Task: Open Card Video Processing Review in Board Product Market Fit Analysis to Workspace Financial Modelling and add a team member Softage.4@softage.net, a label Blue, a checklist Medical Malpractice Law, an attachment from Trello, a color Blue and finally, add a card description 'Conduct team training session on effective conflict resolution' and a comment 'This task presents an opportunity to demonstrate our leadership and decision-making skills, making informed choices and taking action.'. Add a start date 'Jan 08, 1900' with a due date 'Jan 15, 1900'
Action: Mouse moved to (569, 153)
Screenshot: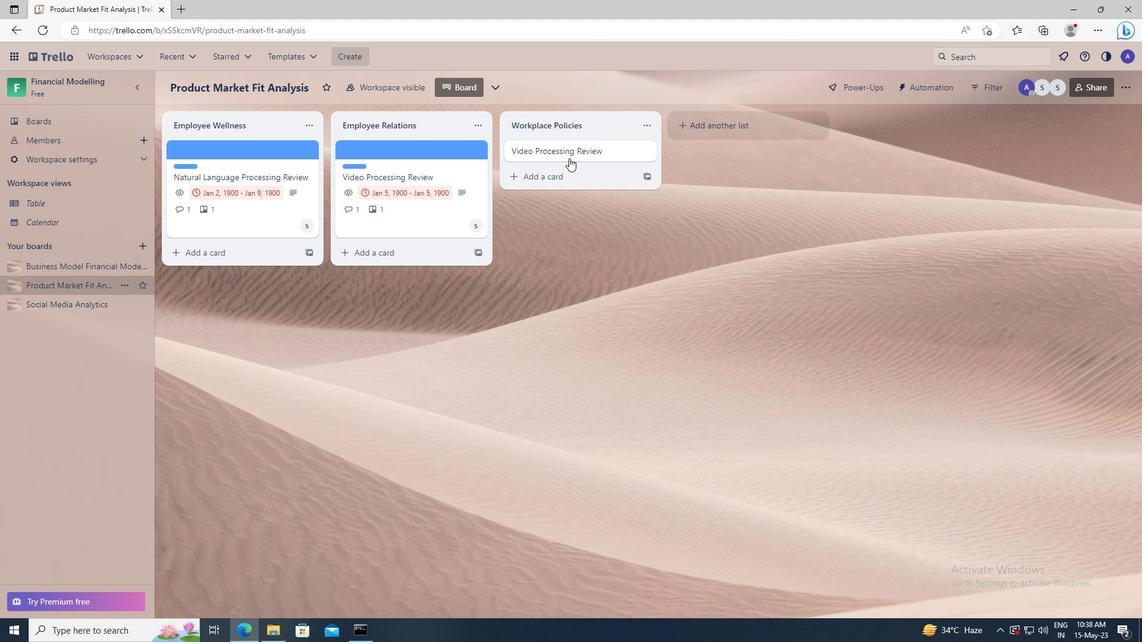 
Action: Mouse pressed left at (569, 153)
Screenshot: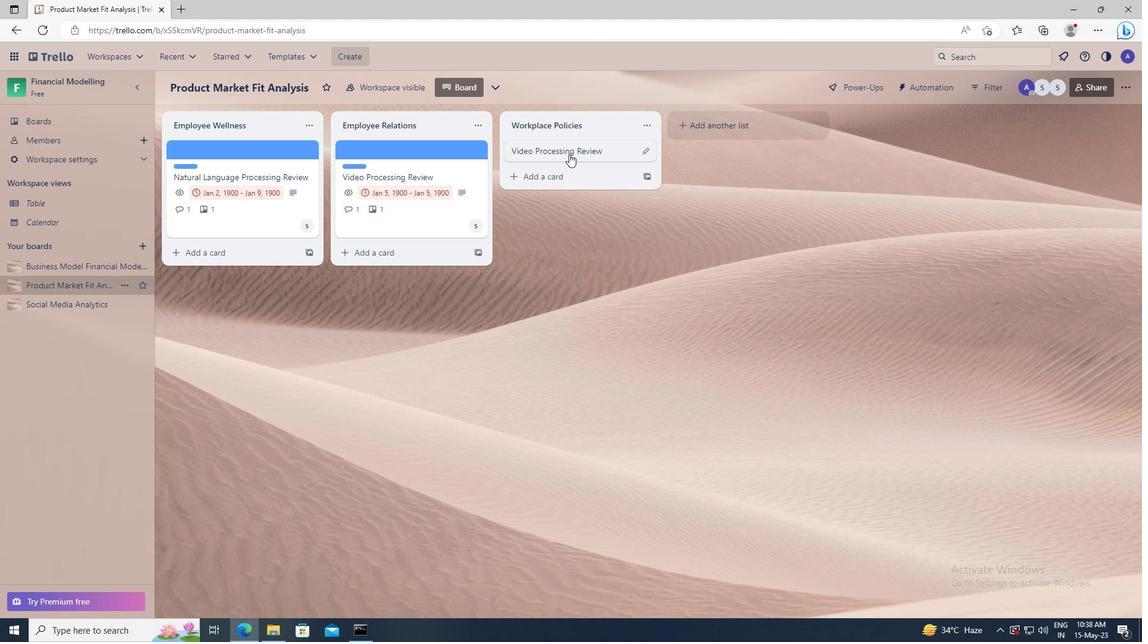 
Action: Mouse moved to (708, 193)
Screenshot: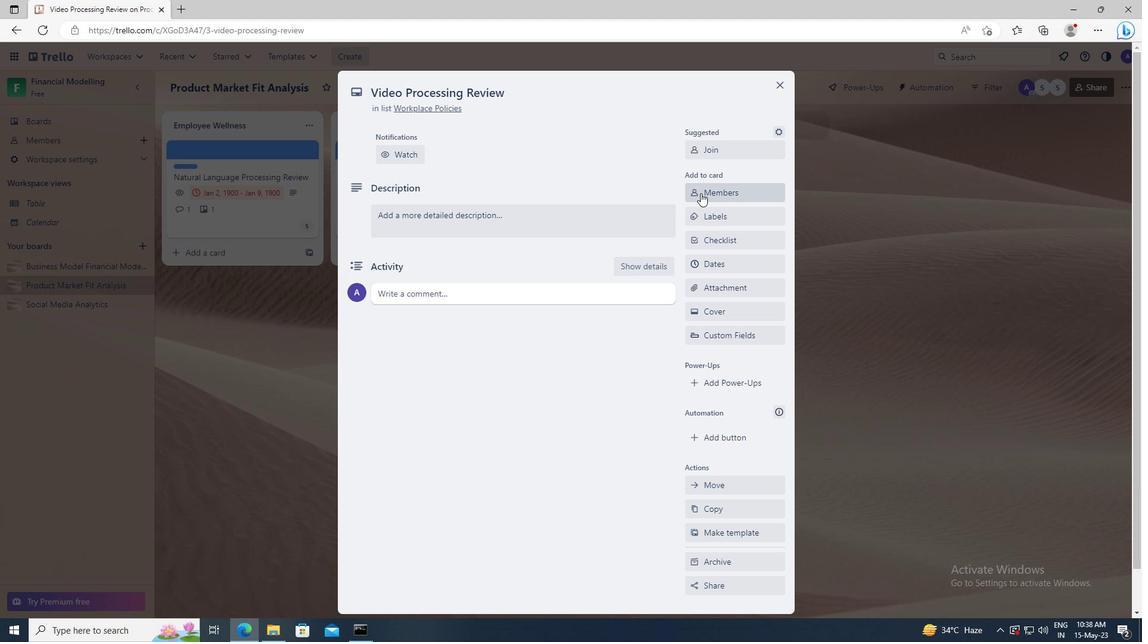 
Action: Mouse pressed left at (708, 193)
Screenshot: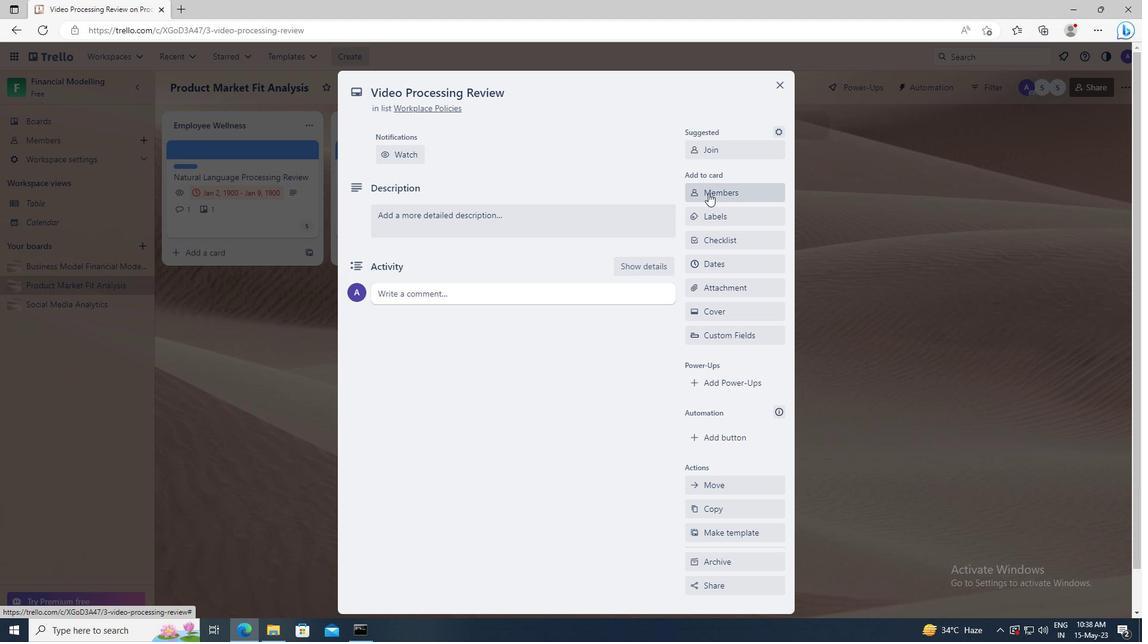 
Action: Mouse moved to (716, 247)
Screenshot: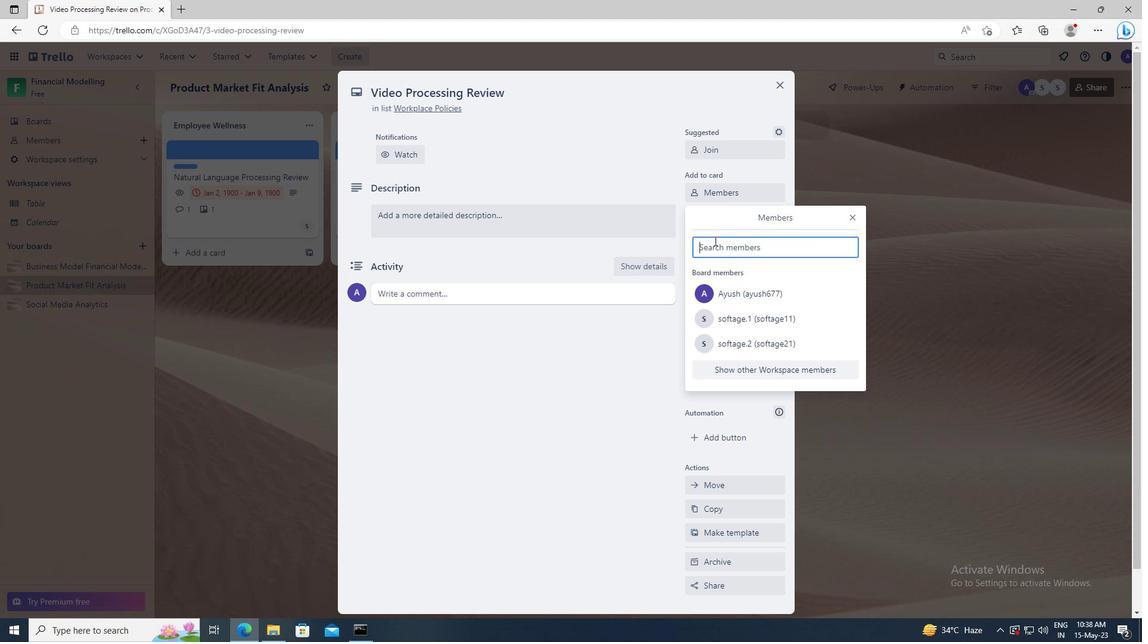 
Action: Mouse pressed left at (716, 247)
Screenshot: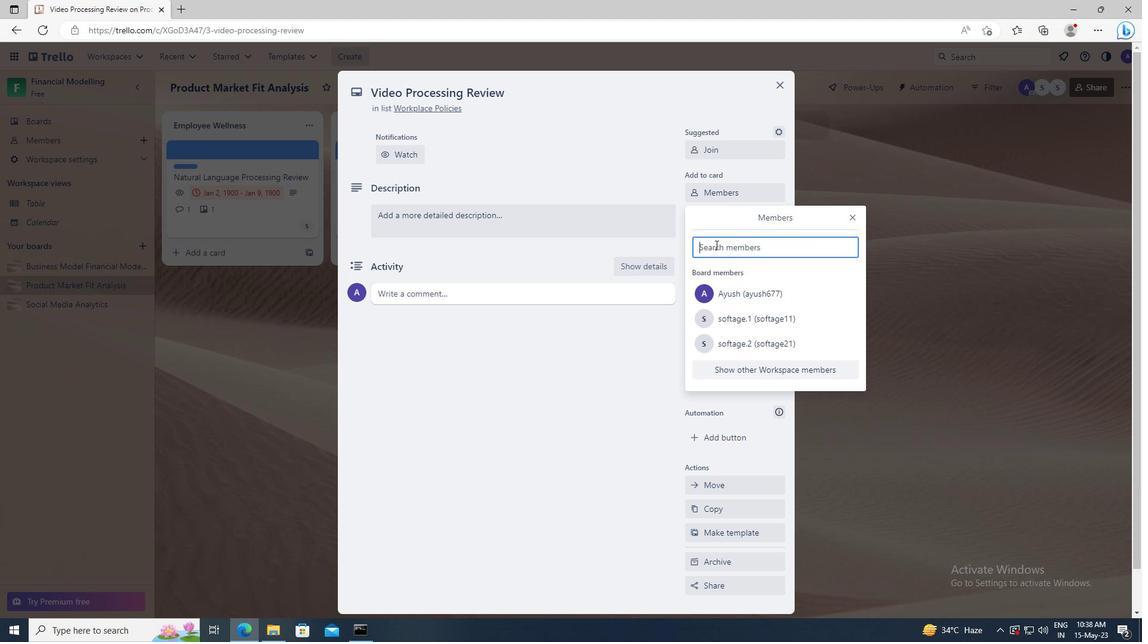 
Action: Key pressed <Key.shift>SOFTAGE.4
Screenshot: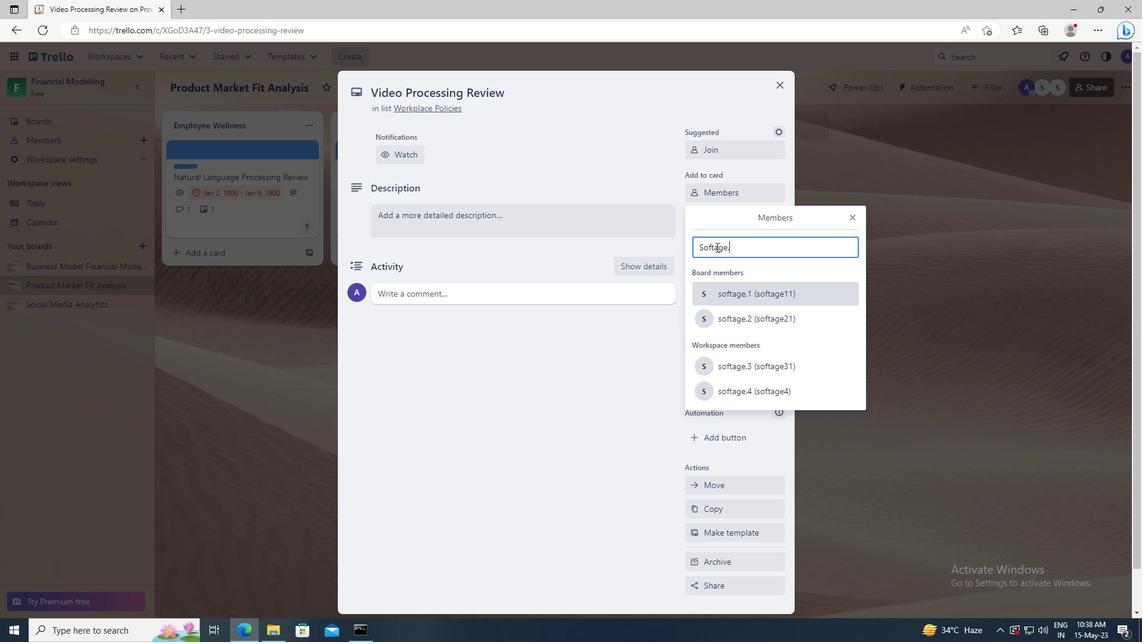 
Action: Mouse moved to (727, 354)
Screenshot: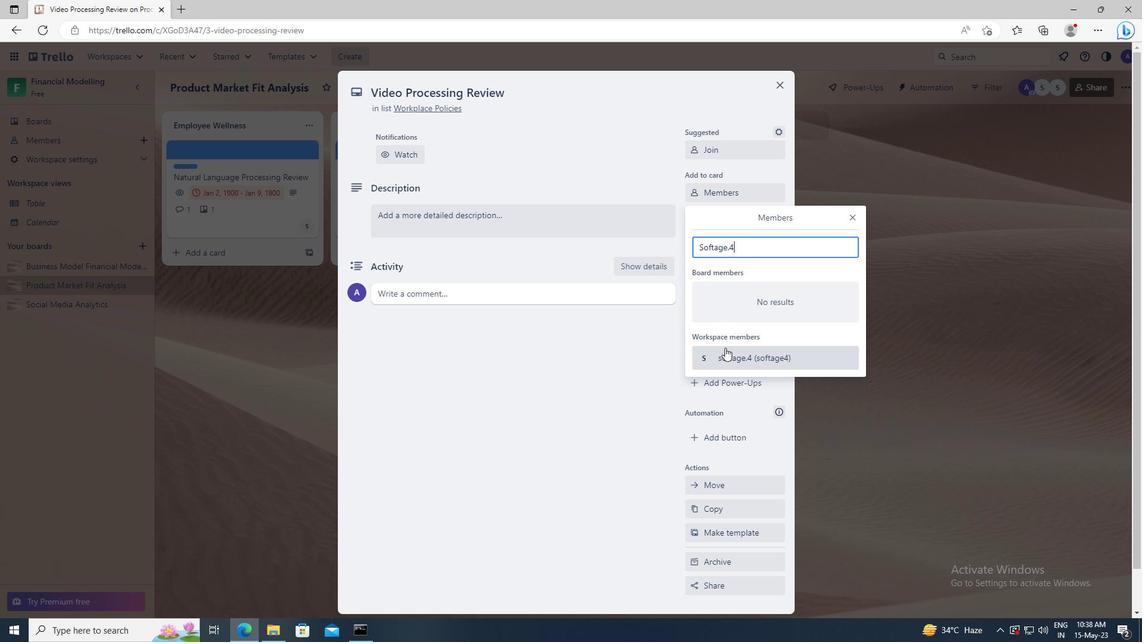 
Action: Mouse pressed left at (727, 354)
Screenshot: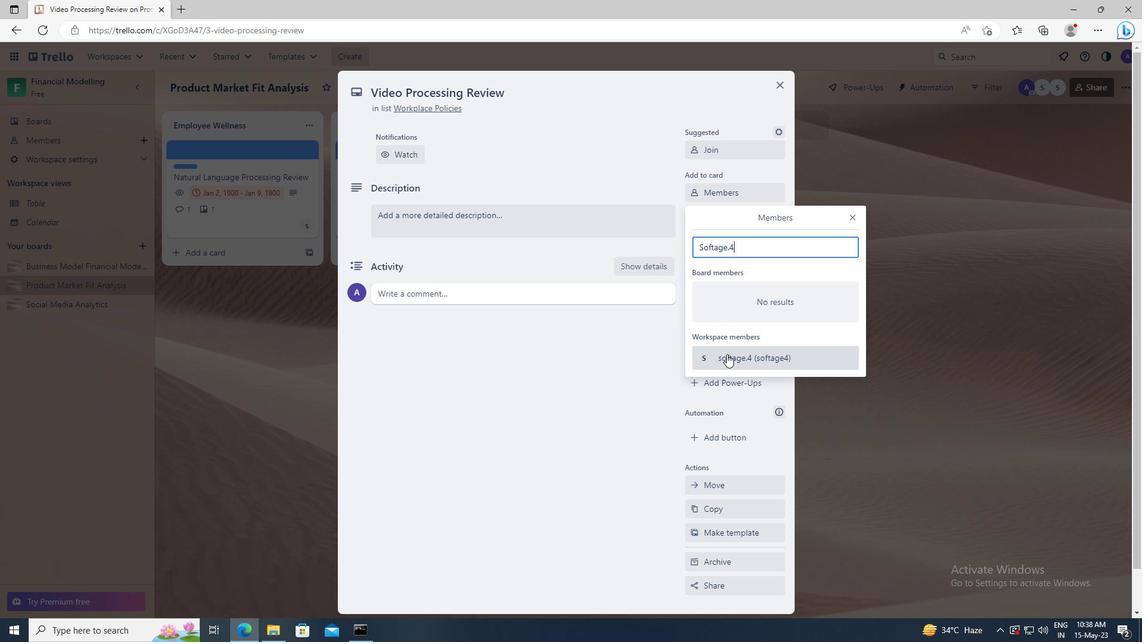 
Action: Mouse moved to (852, 219)
Screenshot: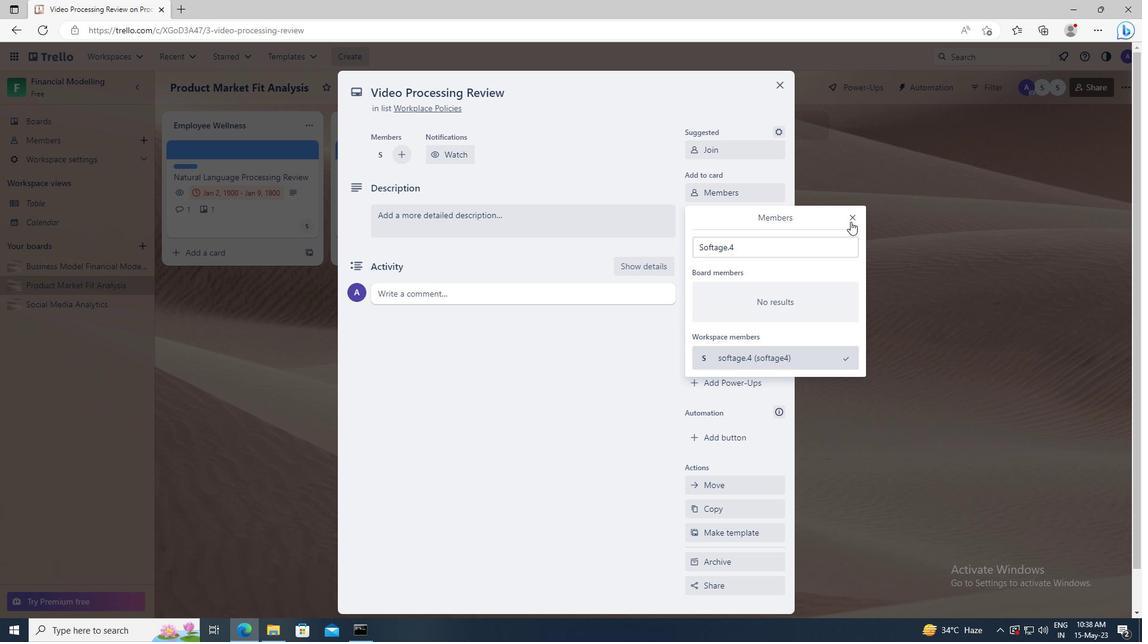 
Action: Mouse pressed left at (852, 219)
Screenshot: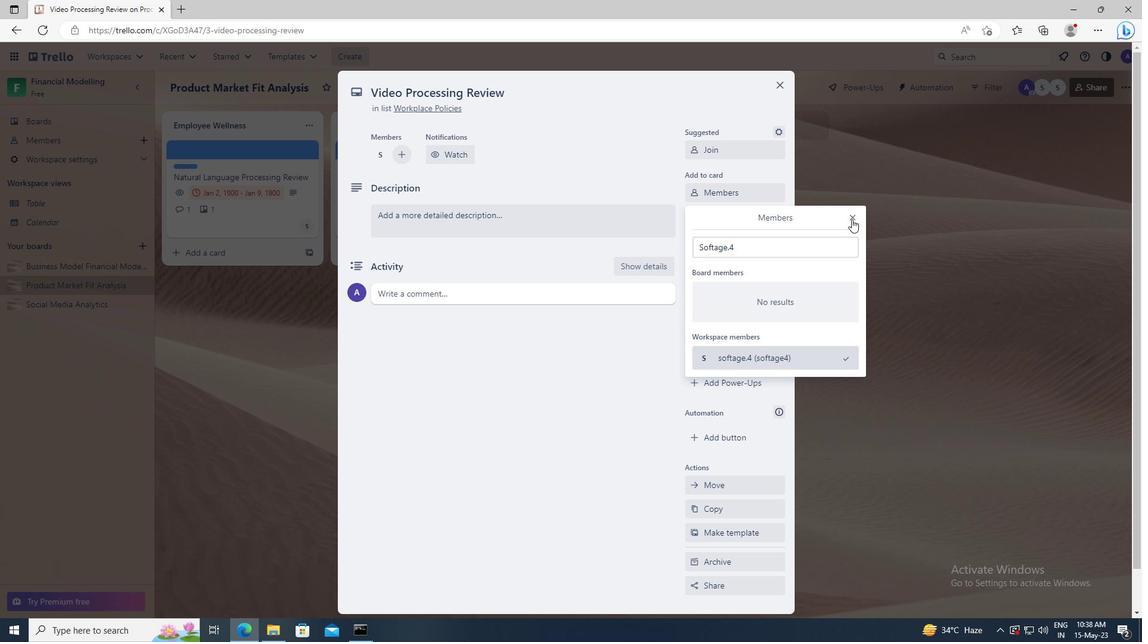 
Action: Mouse moved to (732, 211)
Screenshot: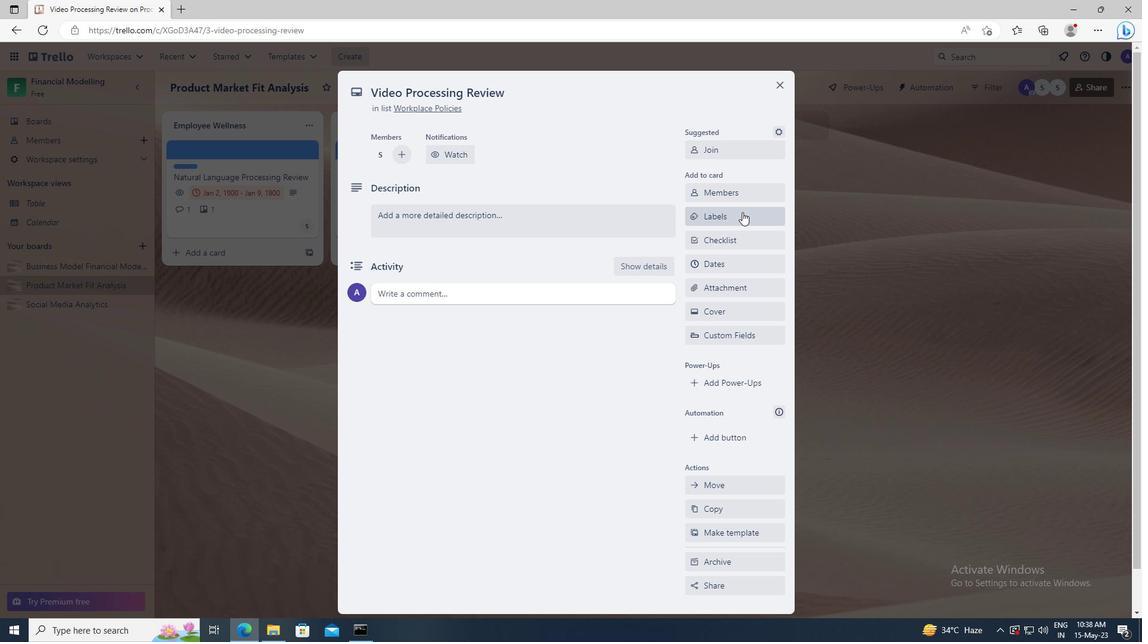 
Action: Mouse pressed left at (732, 211)
Screenshot: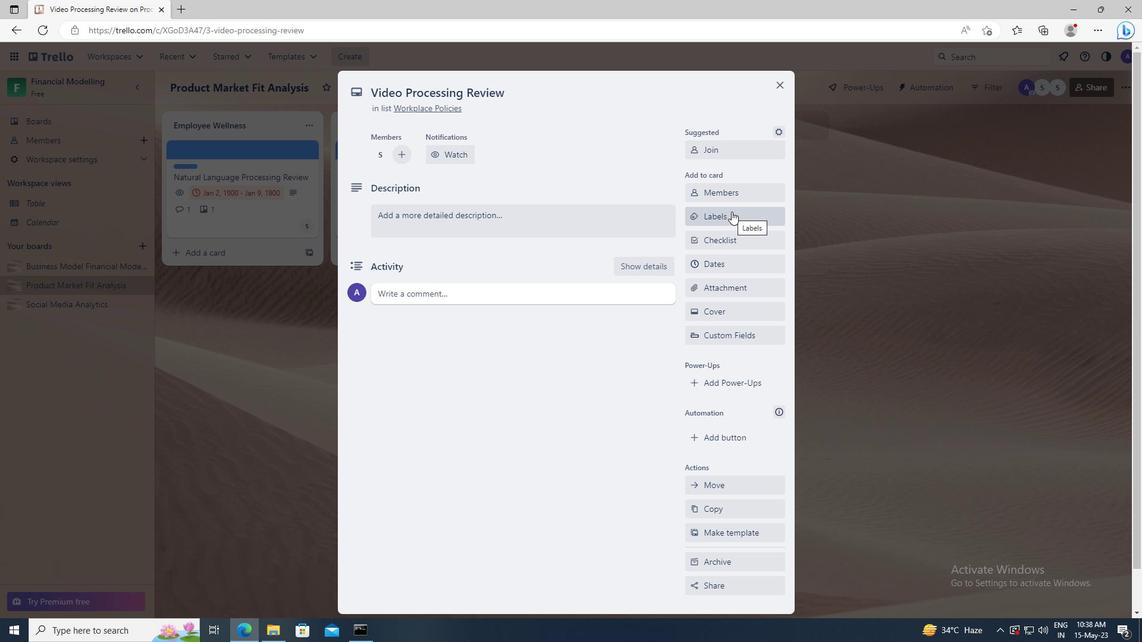 
Action: Mouse moved to (757, 446)
Screenshot: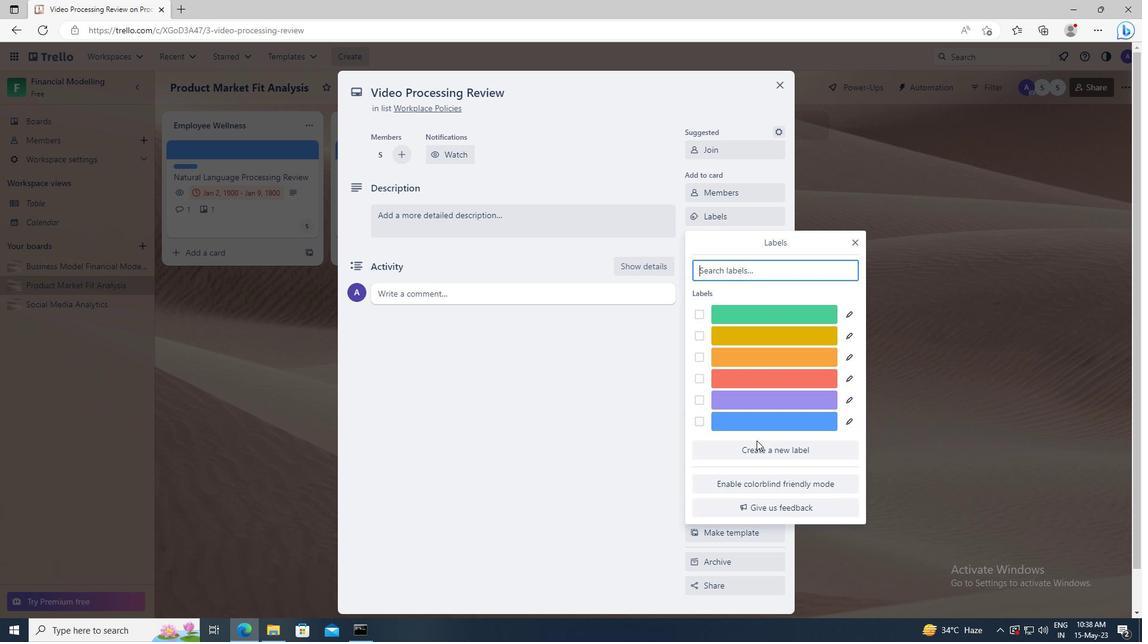 
Action: Mouse pressed left at (757, 446)
Screenshot: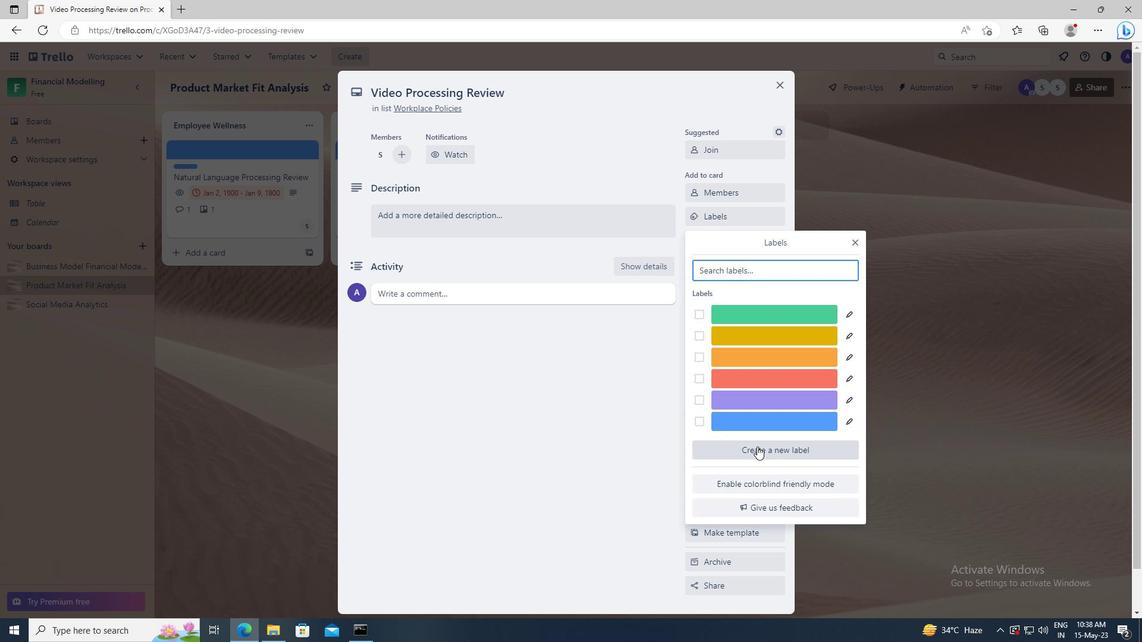 
Action: Mouse moved to (710, 481)
Screenshot: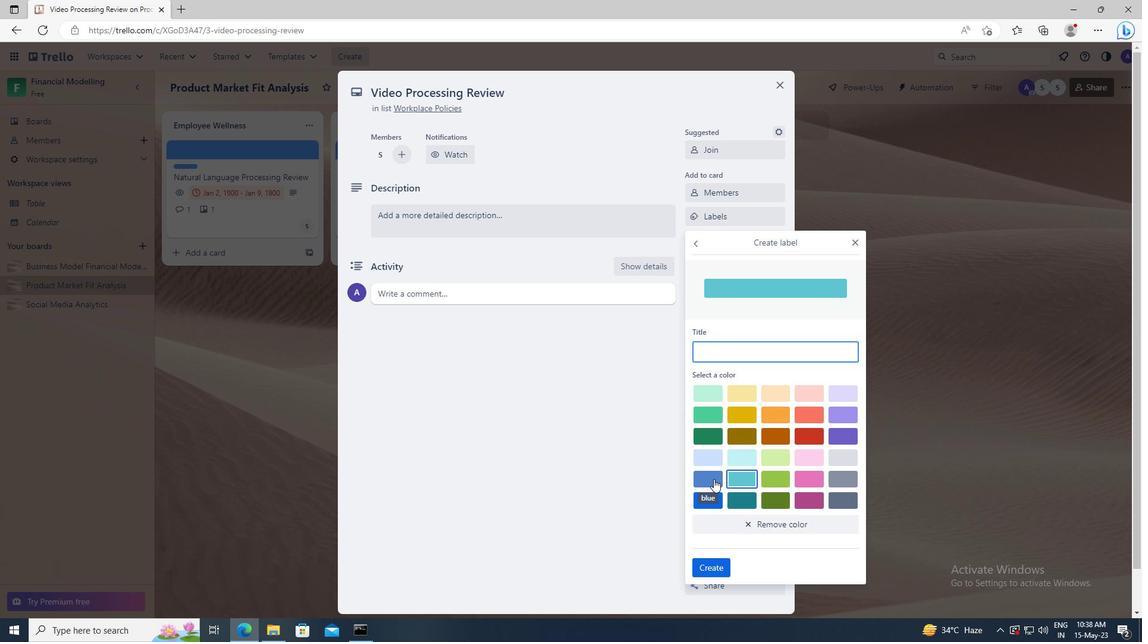 
Action: Mouse pressed left at (710, 481)
Screenshot: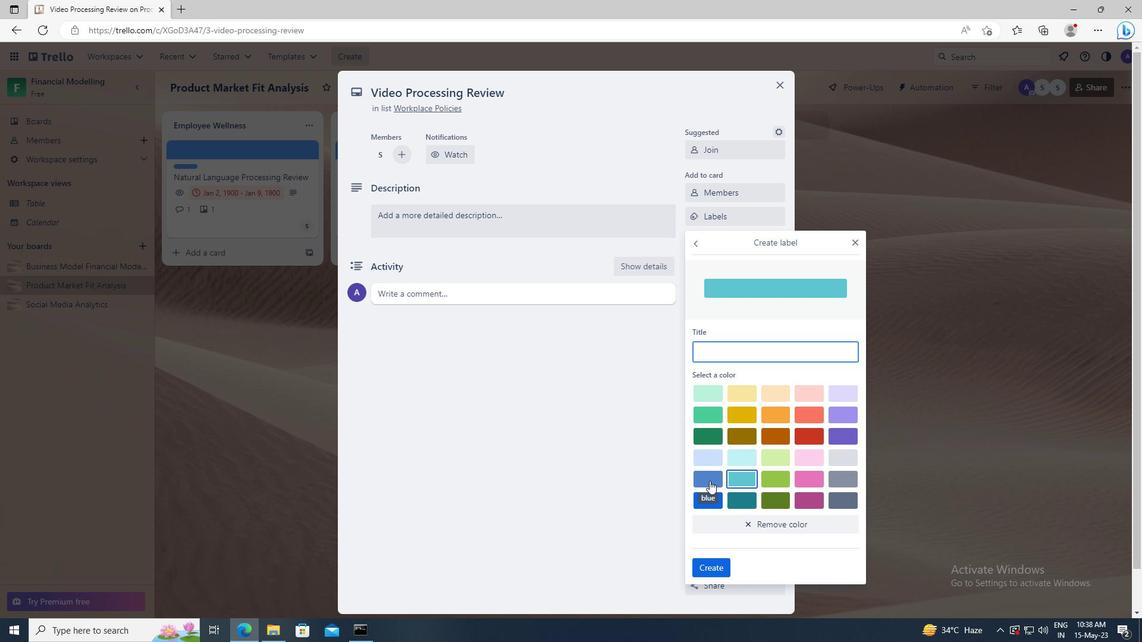 
Action: Mouse moved to (706, 567)
Screenshot: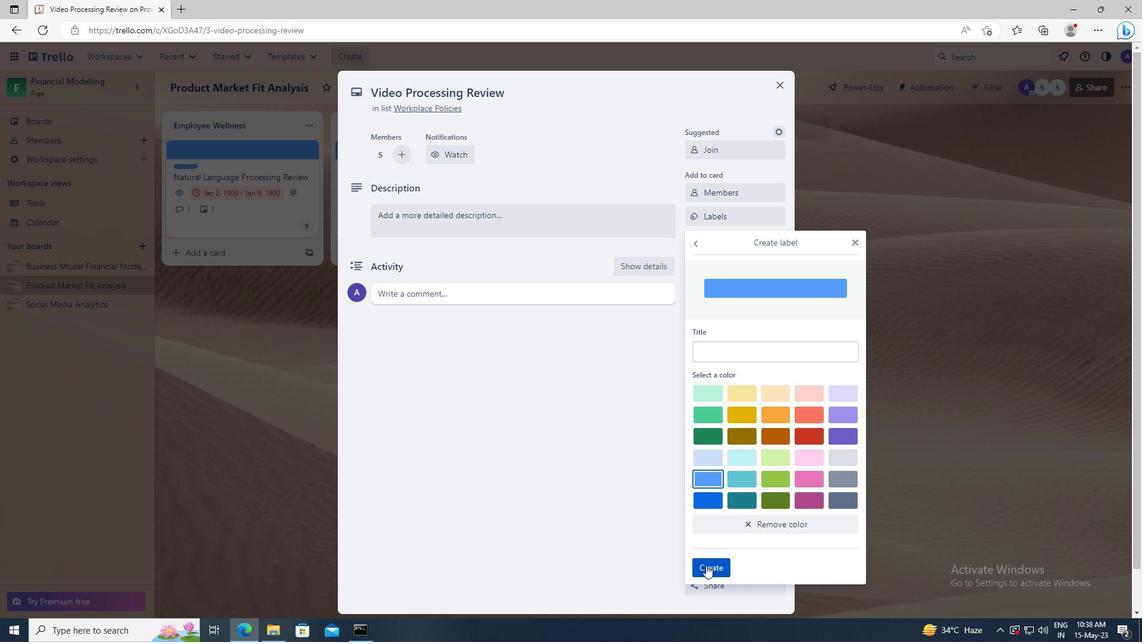 
Action: Mouse pressed left at (706, 567)
Screenshot: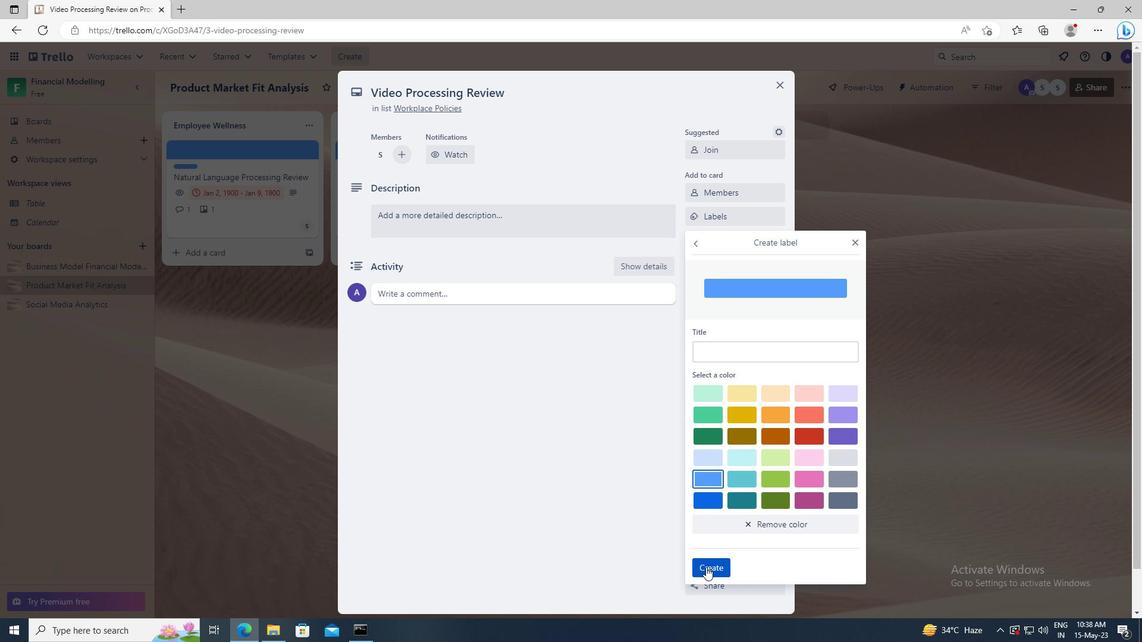 
Action: Mouse moved to (858, 244)
Screenshot: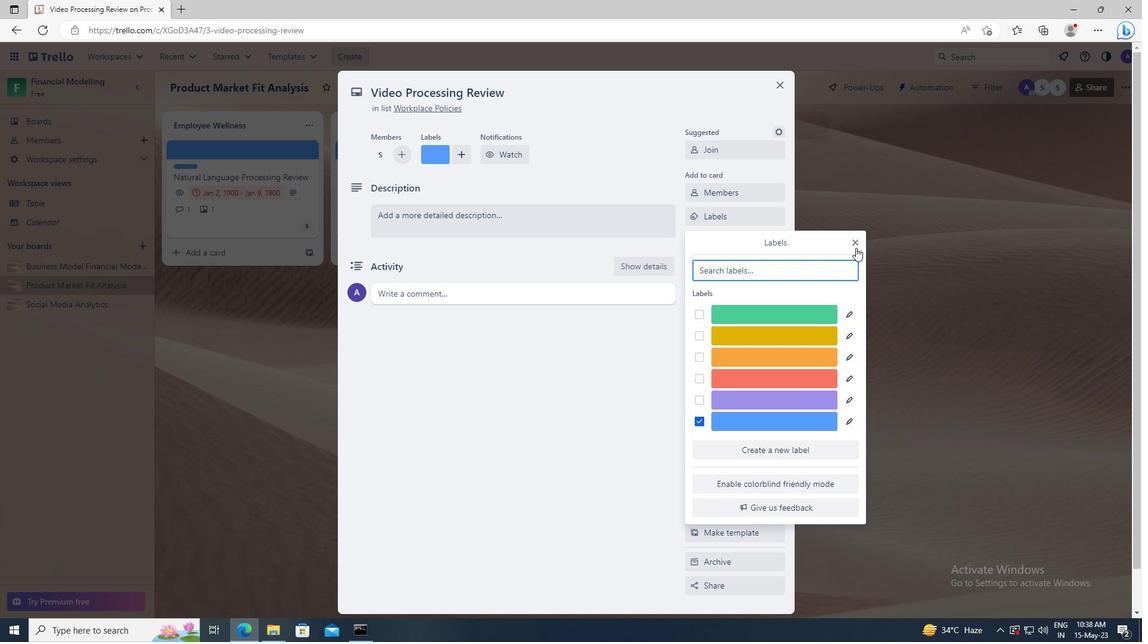 
Action: Mouse pressed left at (858, 244)
Screenshot: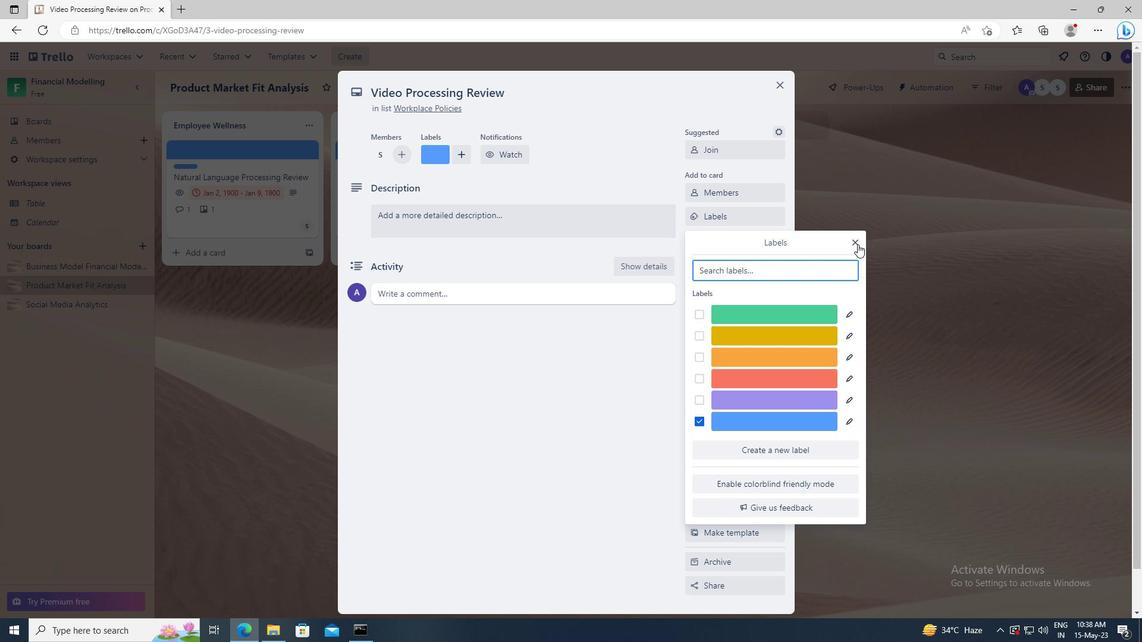 
Action: Mouse moved to (741, 241)
Screenshot: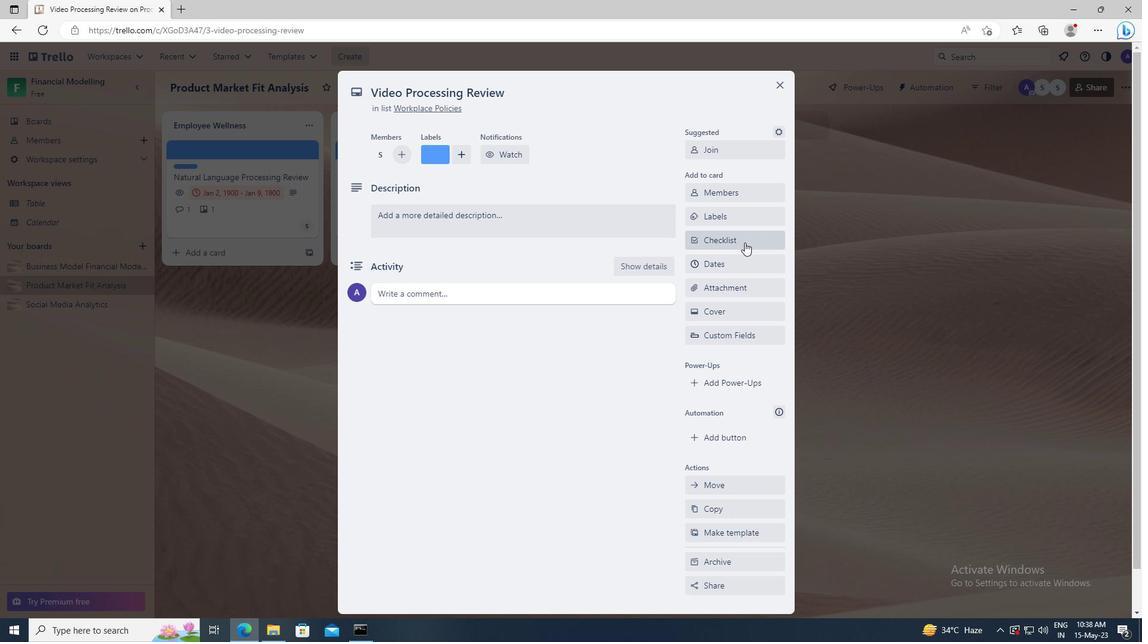 
Action: Mouse pressed left at (741, 241)
Screenshot: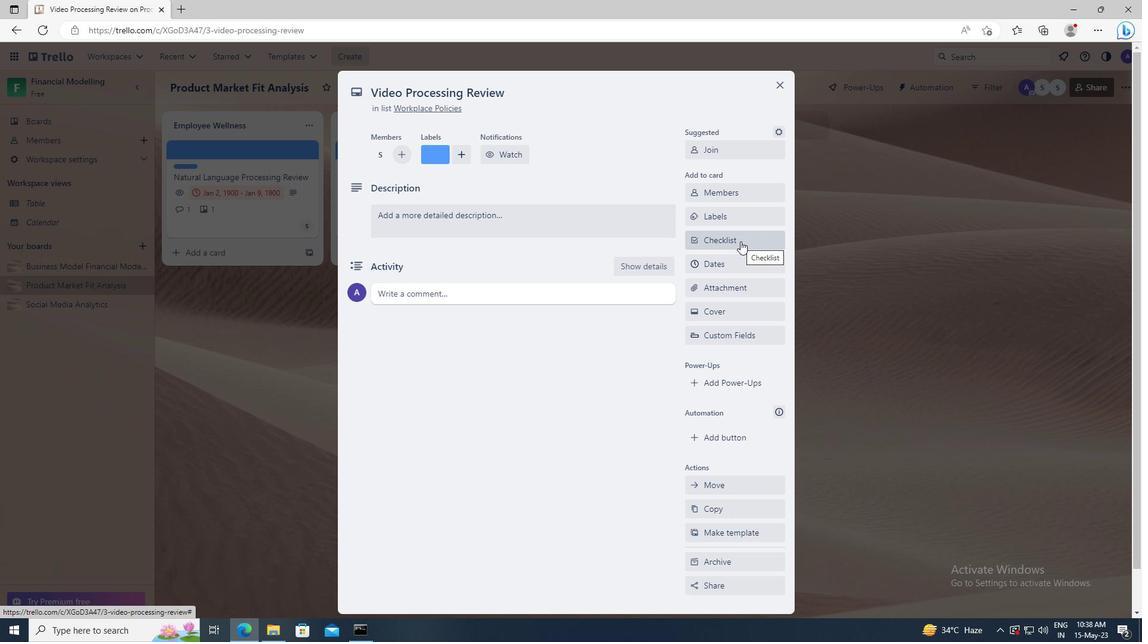 
Action: Key pressed <Key.shift>MEDICAL<Key.space><Key.shift>MALPRACTICE<Key.space><Key.shift>LAW
Screenshot: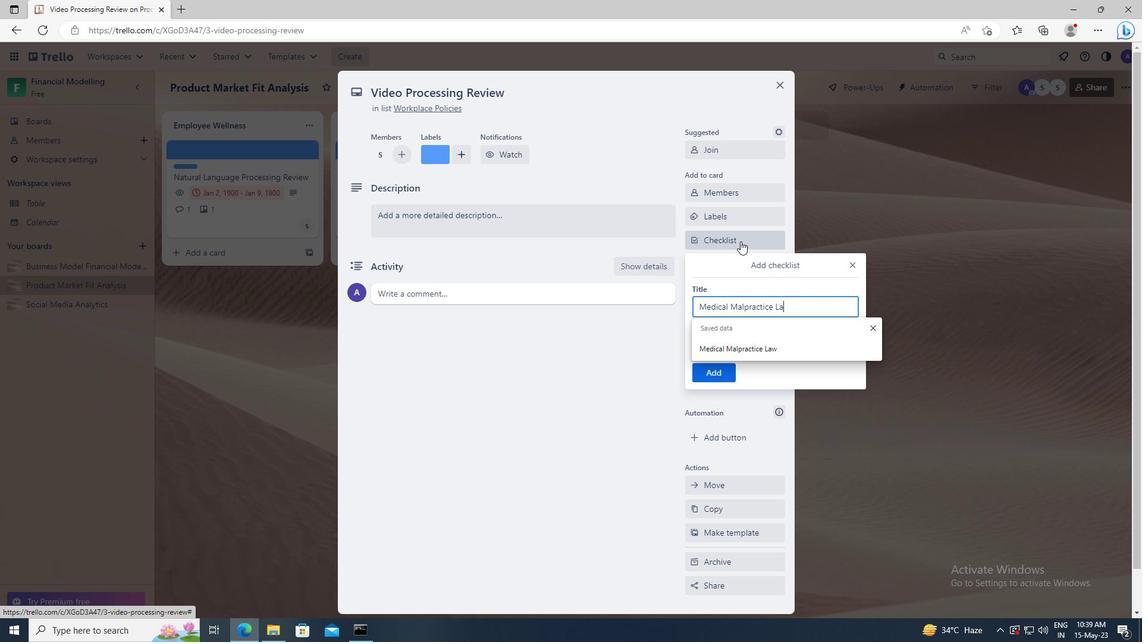 
Action: Mouse moved to (726, 371)
Screenshot: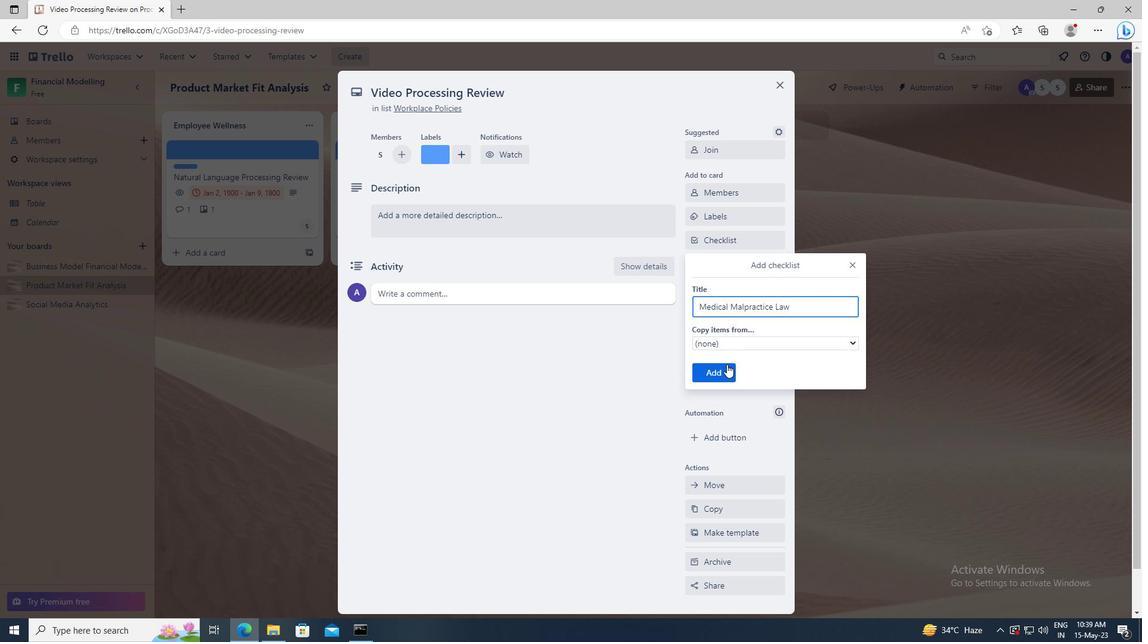 
Action: Mouse pressed left at (726, 371)
Screenshot: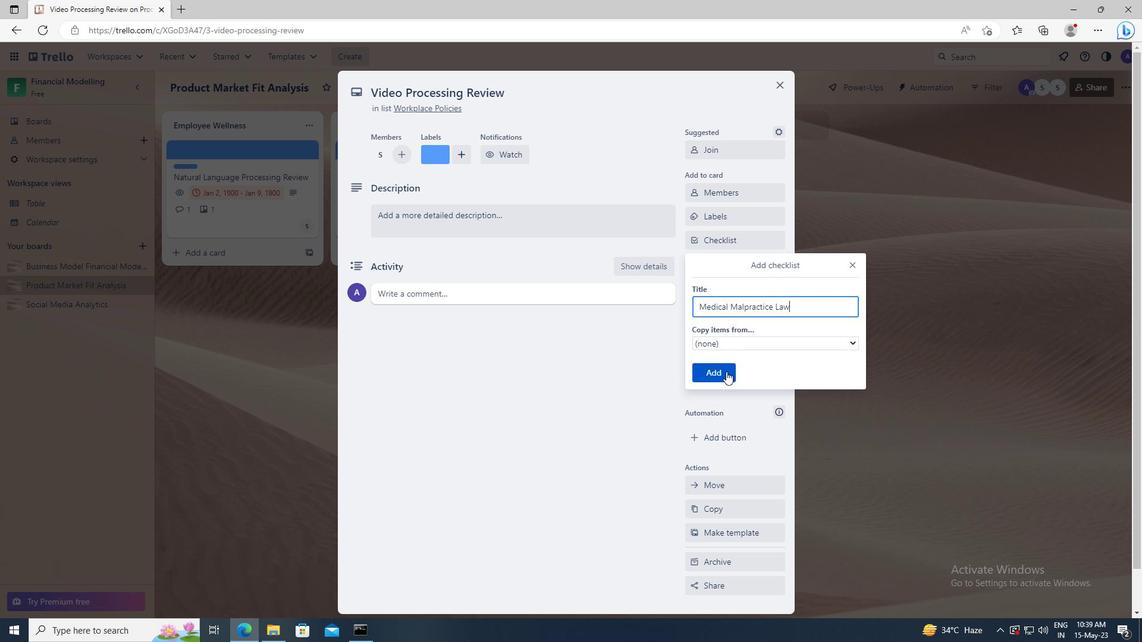 
Action: Mouse moved to (726, 292)
Screenshot: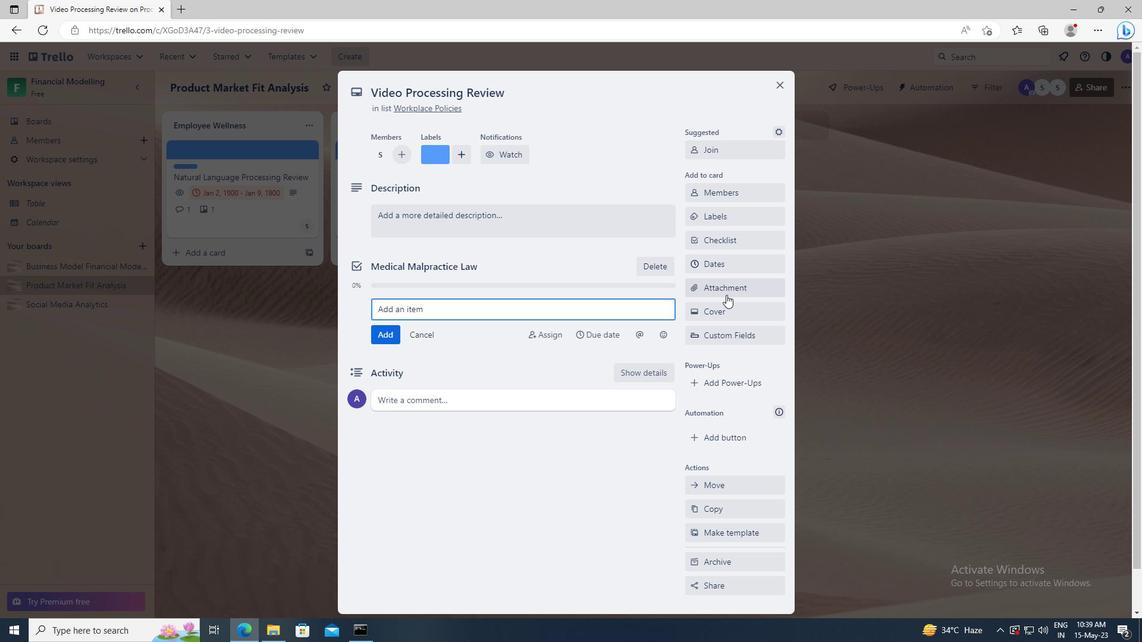 
Action: Mouse pressed left at (726, 292)
Screenshot: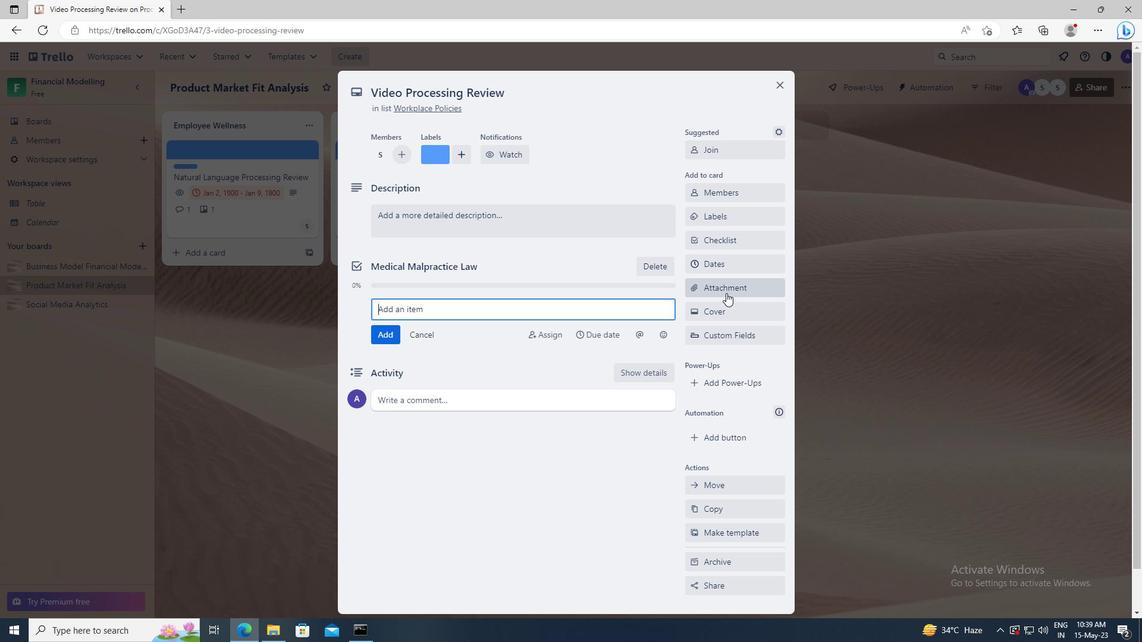 
Action: Mouse moved to (710, 363)
Screenshot: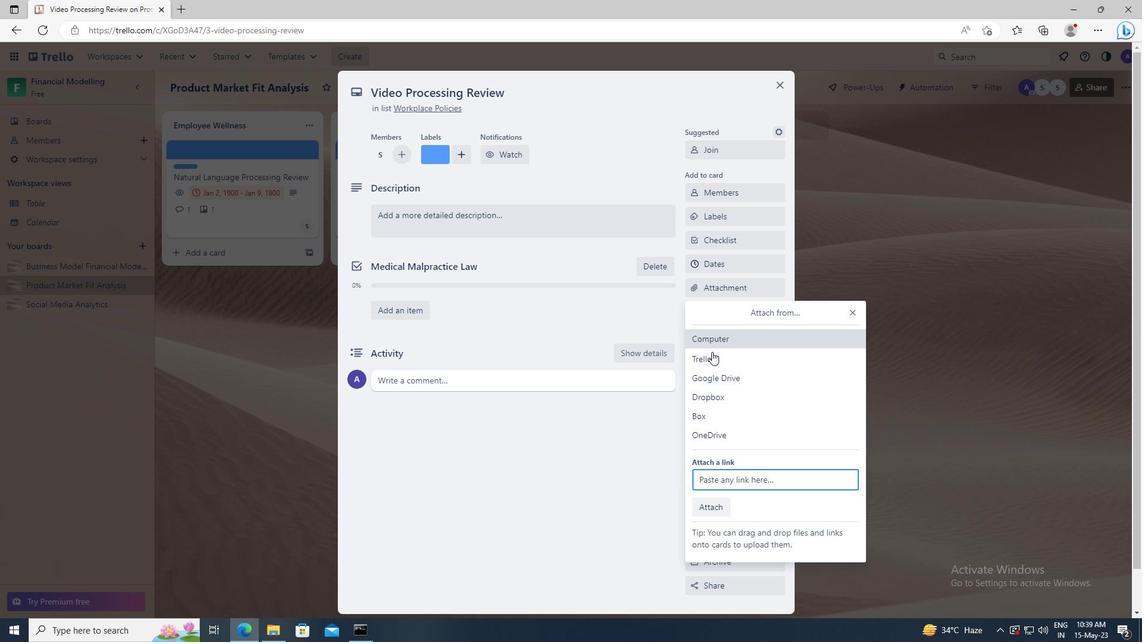 
Action: Mouse pressed left at (710, 363)
Screenshot: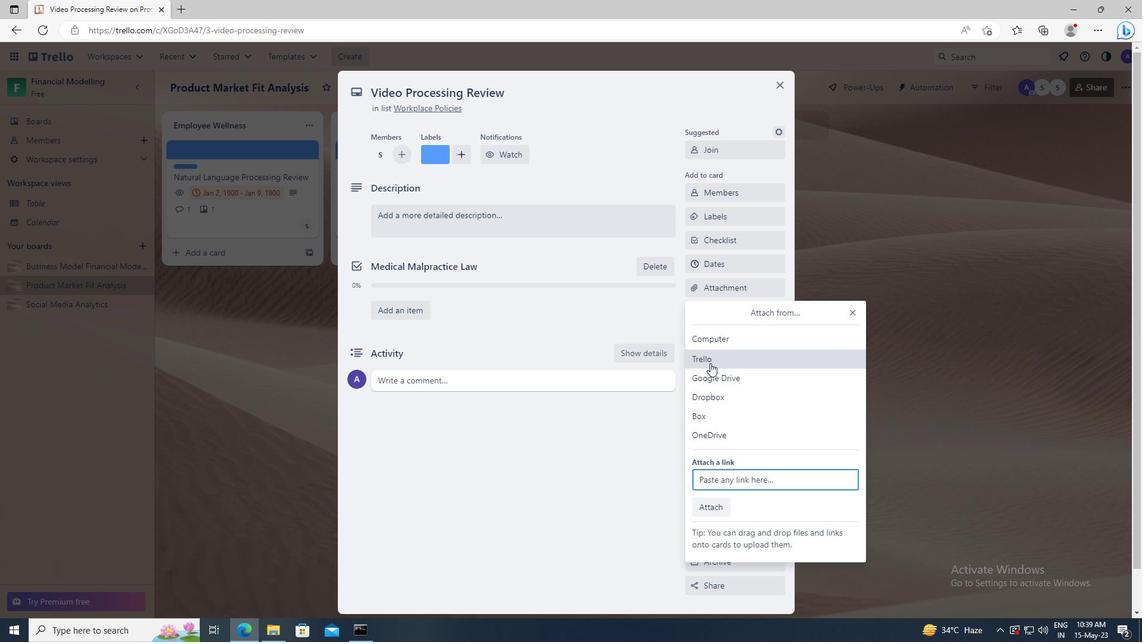 
Action: Mouse moved to (716, 279)
Screenshot: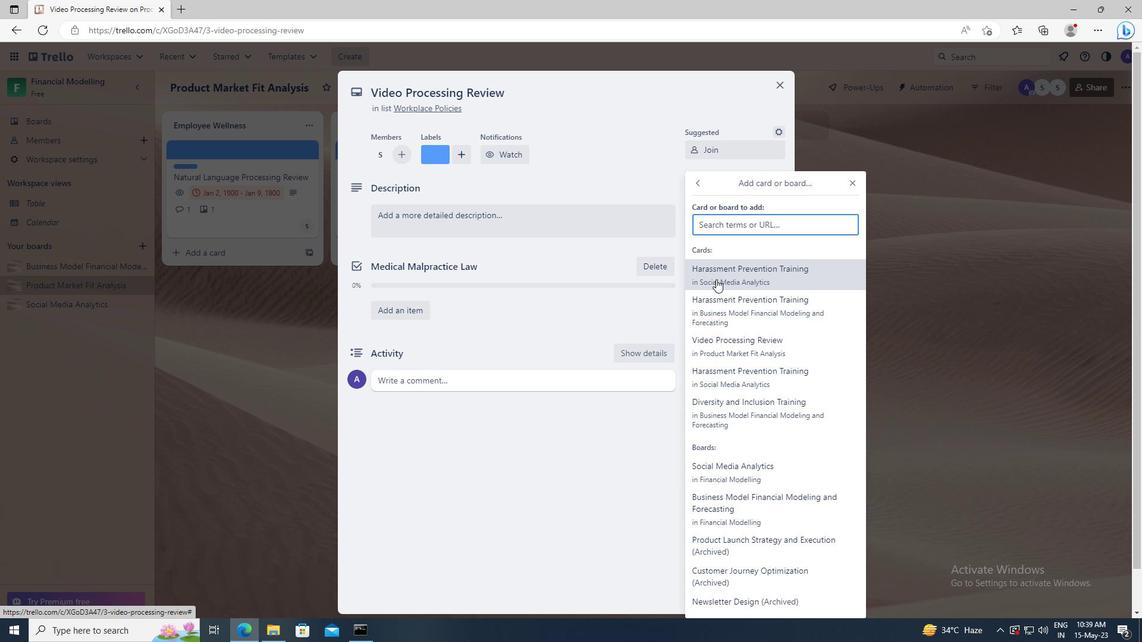 
Action: Mouse pressed left at (716, 279)
Screenshot: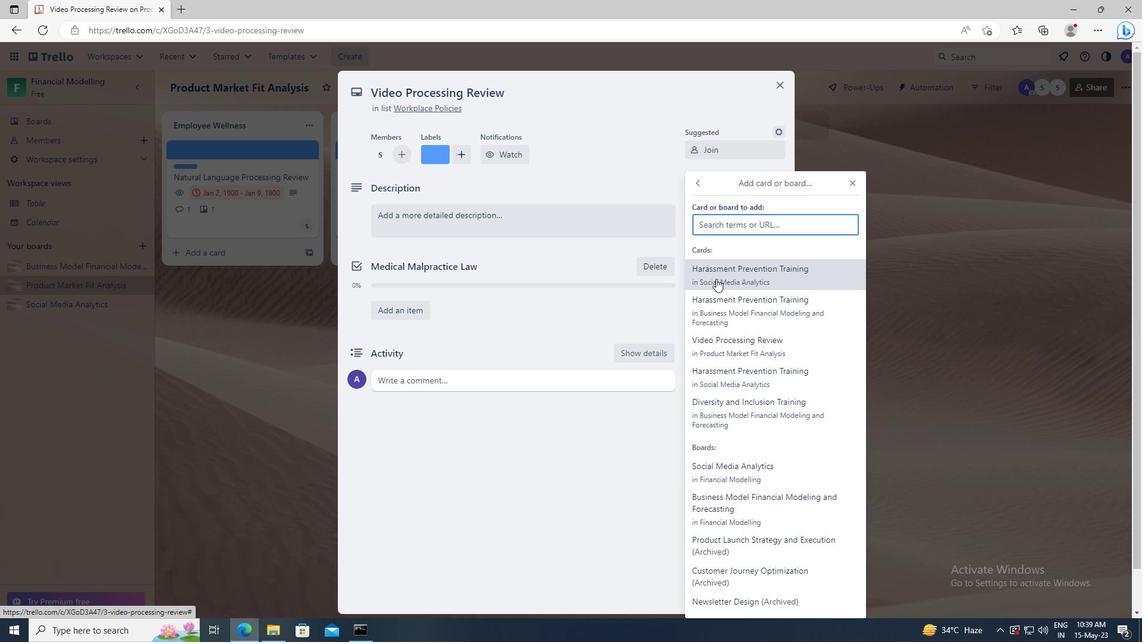
Action: Mouse moved to (718, 311)
Screenshot: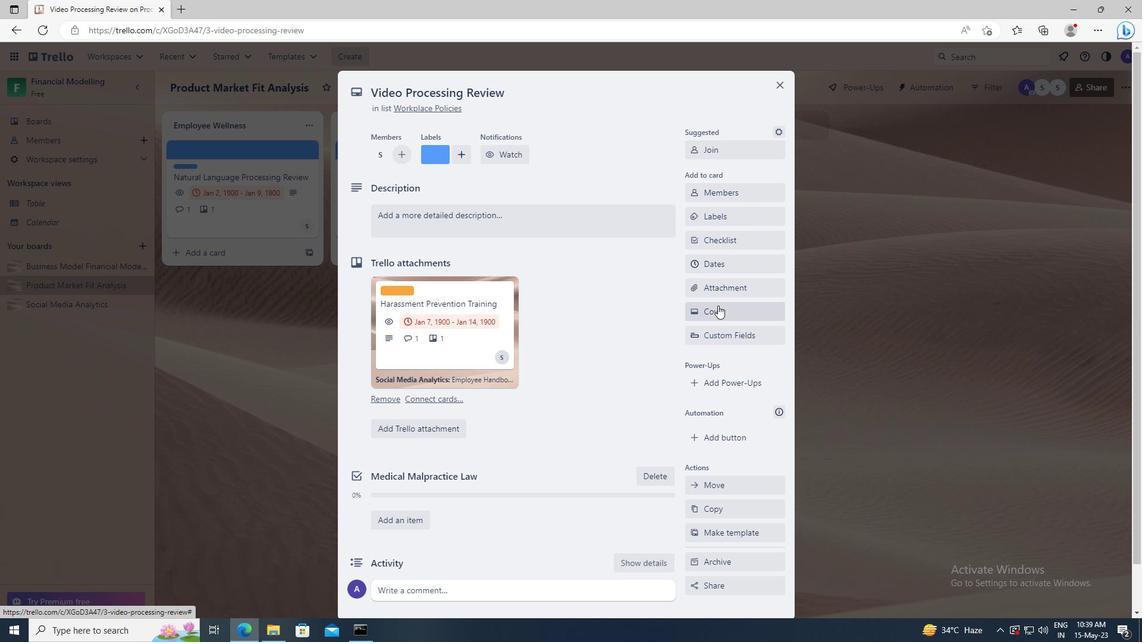 
Action: Mouse pressed left at (718, 311)
Screenshot: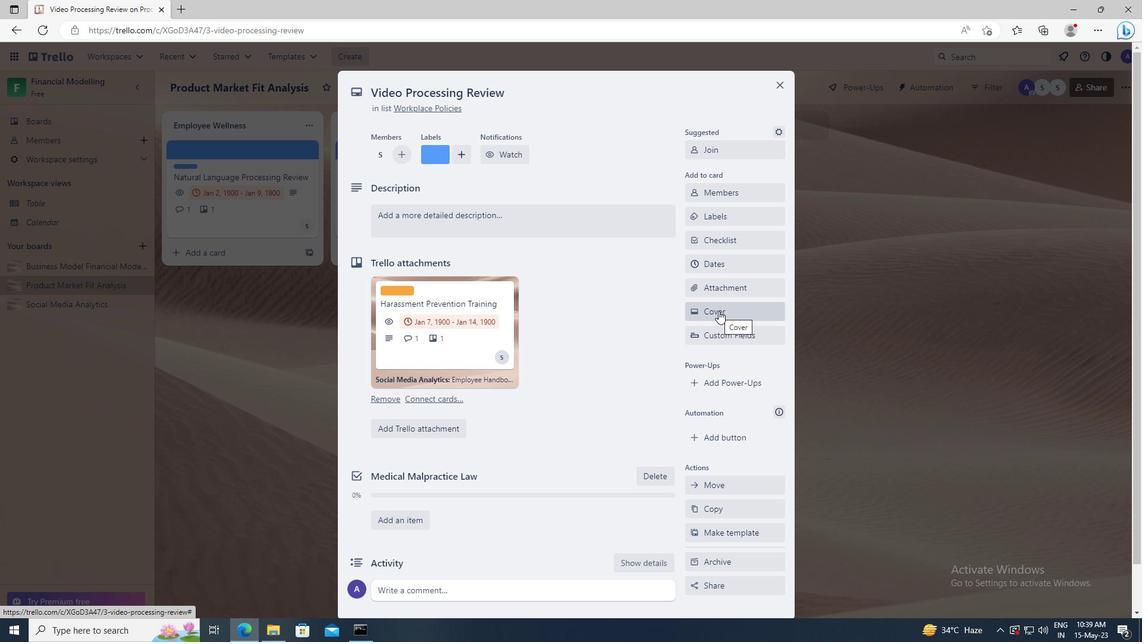 
Action: Mouse moved to (713, 400)
Screenshot: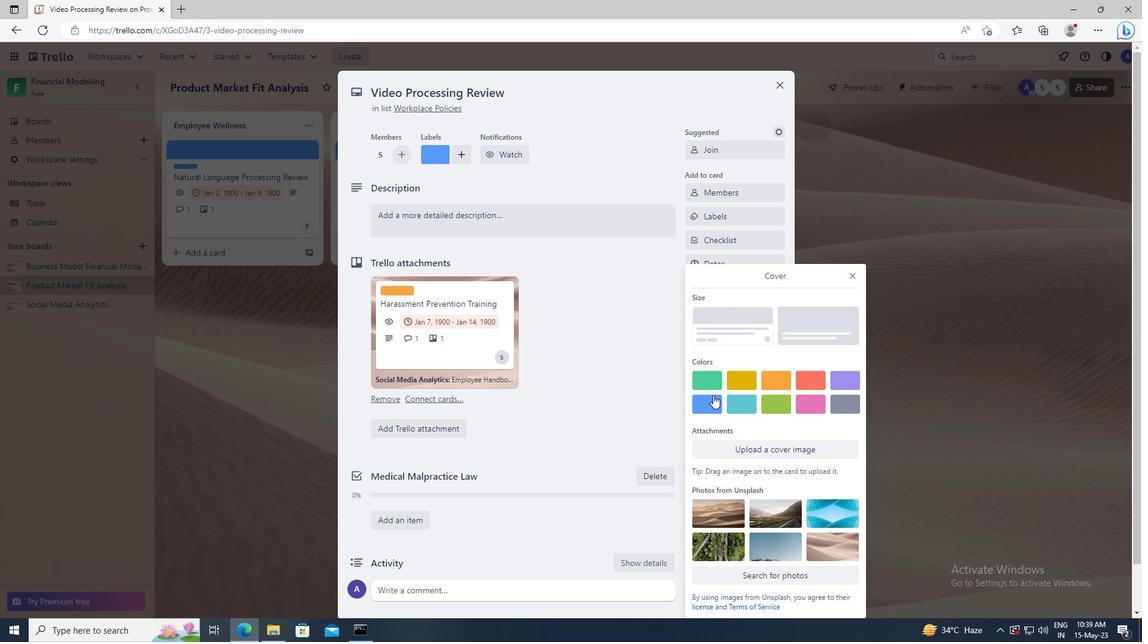
Action: Mouse pressed left at (713, 400)
Screenshot: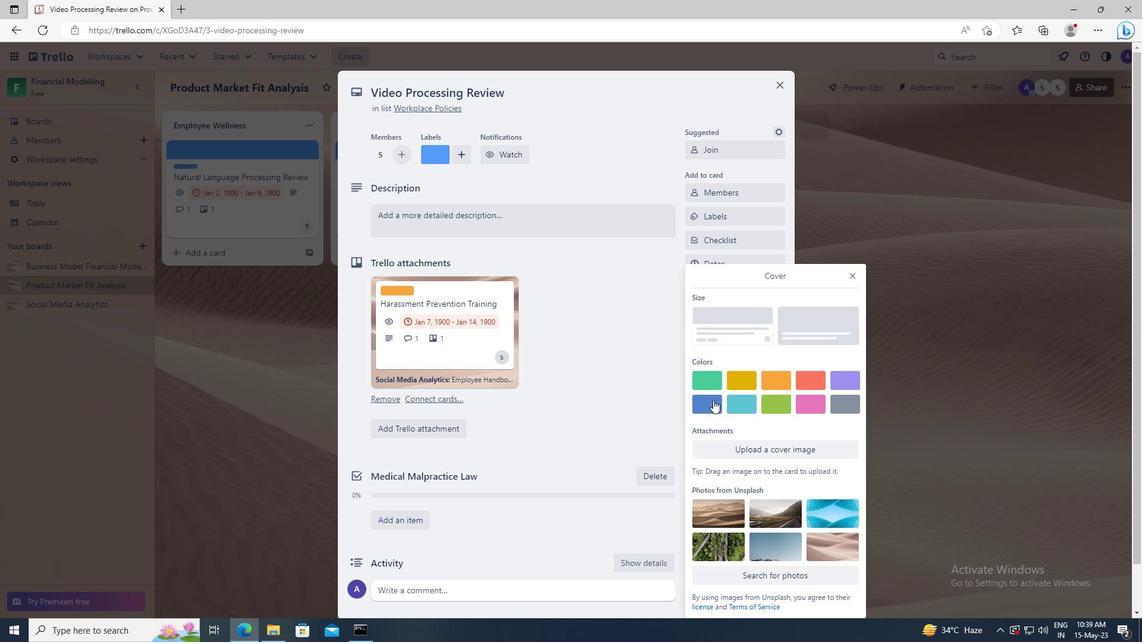 
Action: Mouse moved to (852, 255)
Screenshot: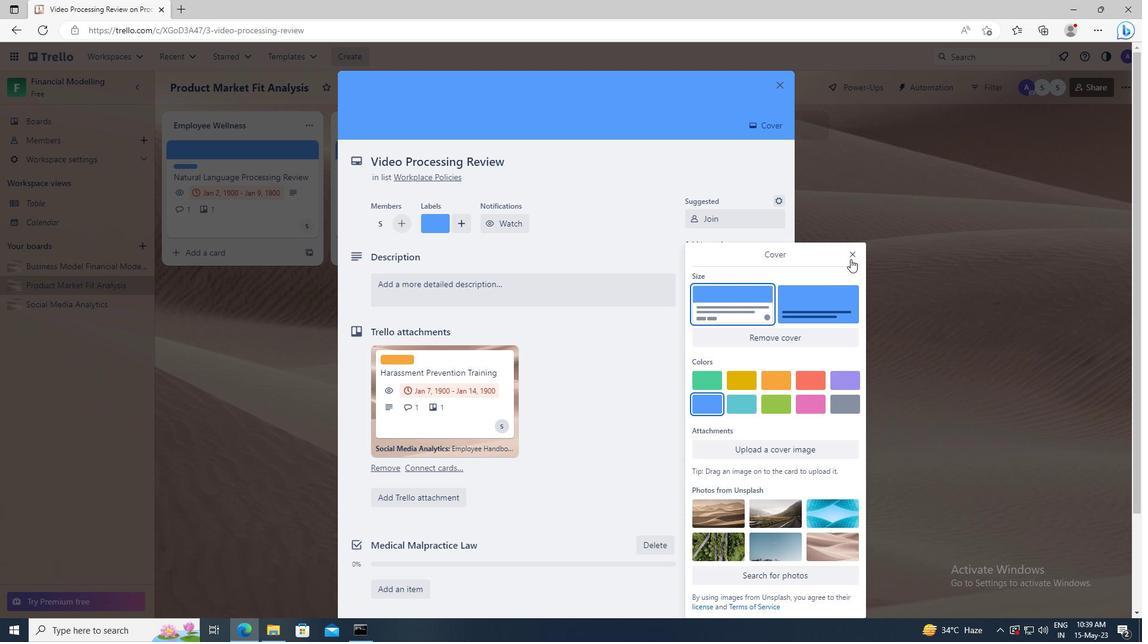 
Action: Mouse pressed left at (852, 255)
Screenshot: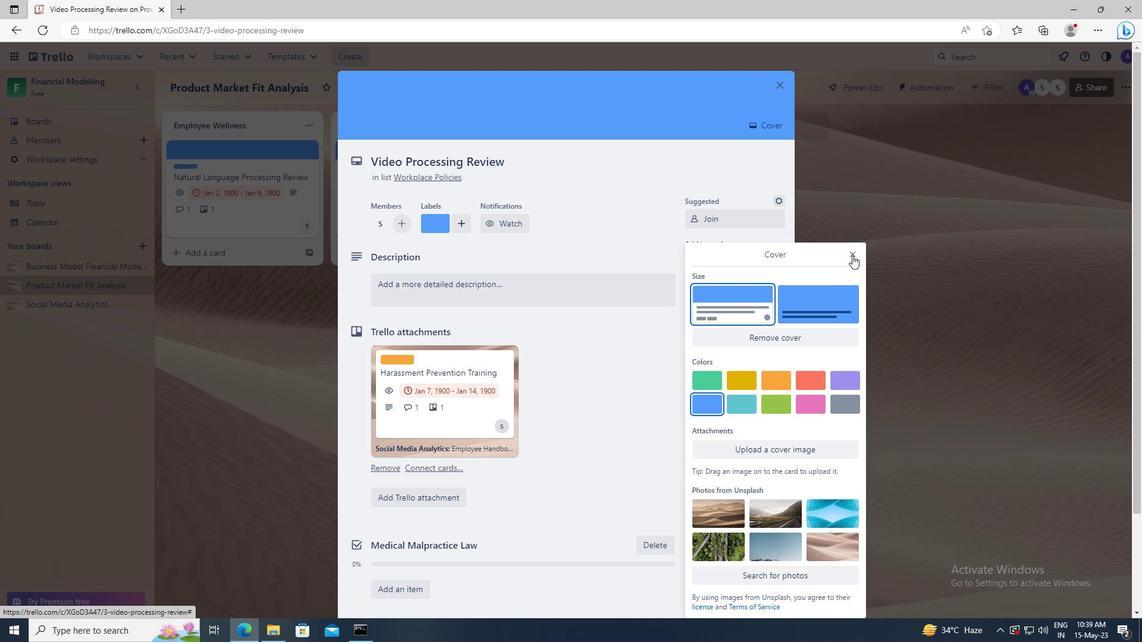 
Action: Mouse moved to (533, 298)
Screenshot: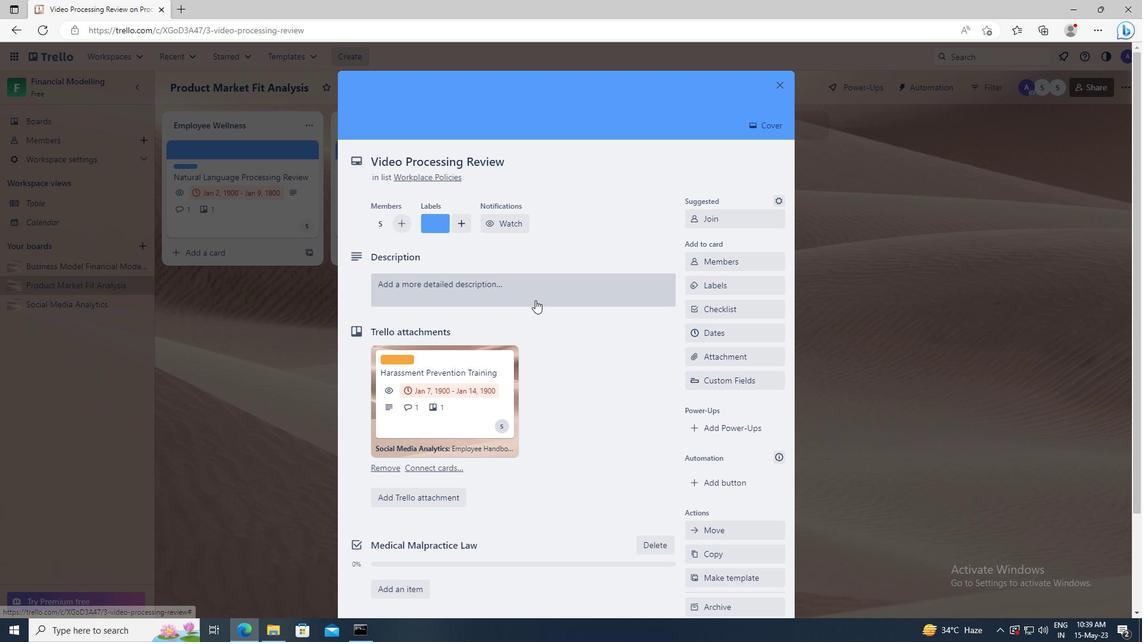 
Action: Mouse pressed left at (533, 298)
Screenshot: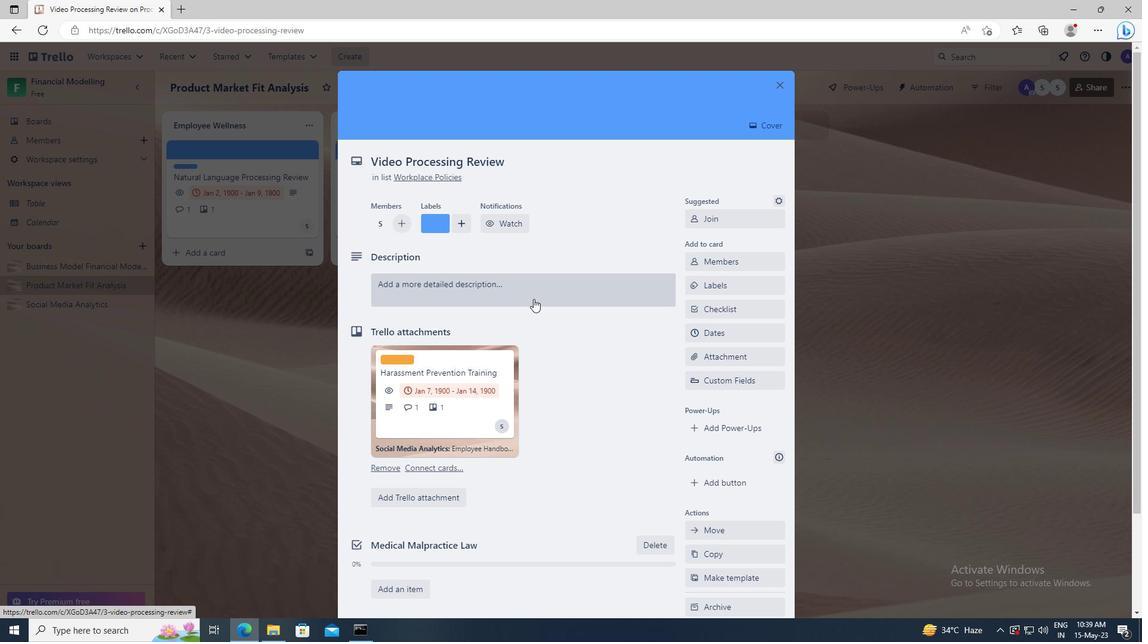 
Action: Key pressed <Key.shift>T<Key.backspace><Key.shift>CONDUCT<Key.space>TEAM<Key.space>TRAINING<Key.space>SESSION<Key.space>ON<Key.space>EFFECTIVE<Key.space>CONFLICT<Key.space>RESOLUTION
Screenshot: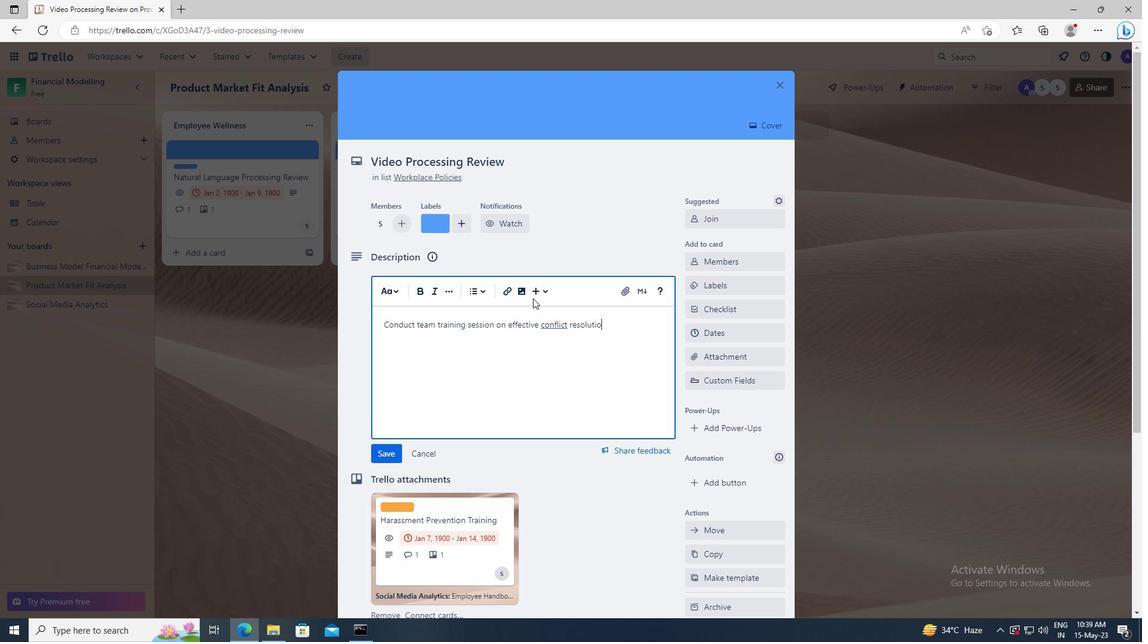 
Action: Mouse scrolled (533, 298) with delta (0, 0)
Screenshot: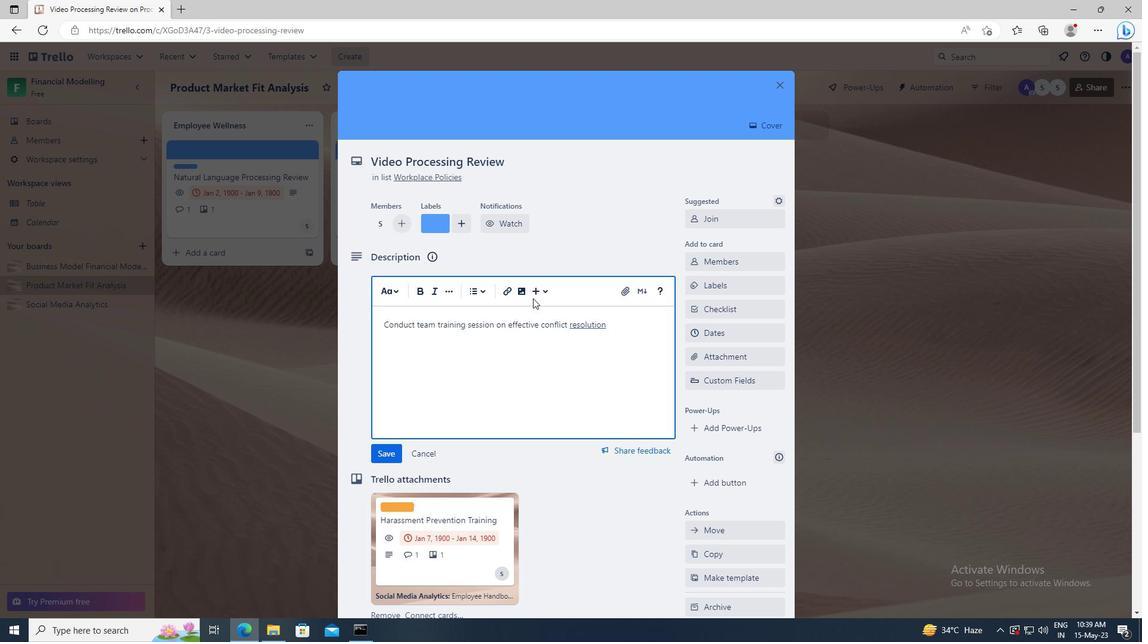 
Action: Mouse moved to (393, 367)
Screenshot: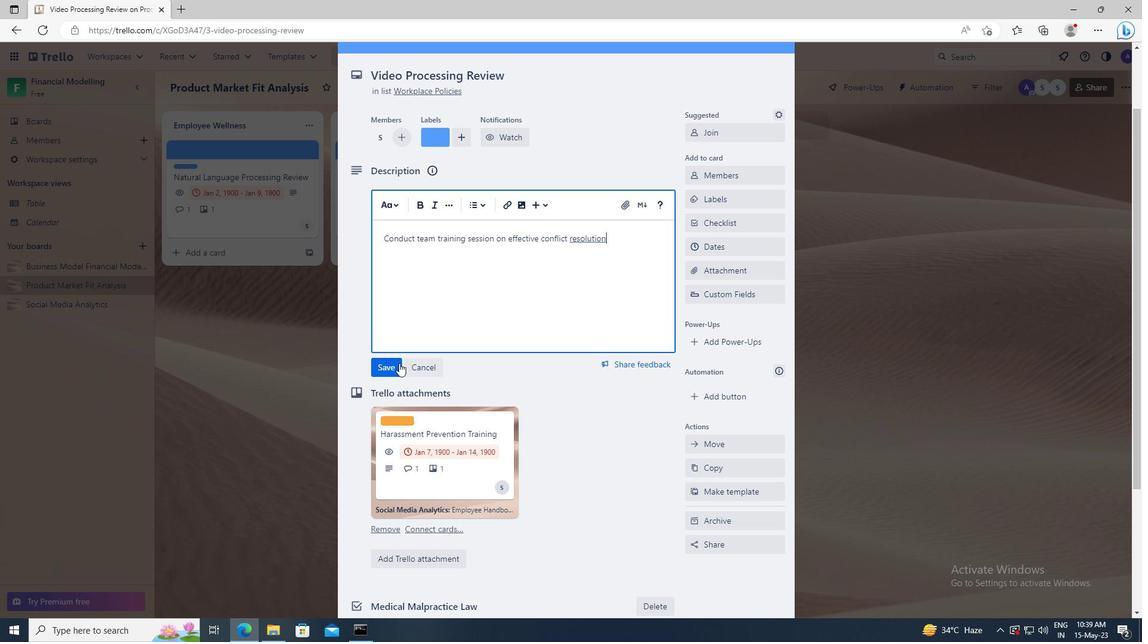 
Action: Mouse pressed left at (393, 367)
Screenshot: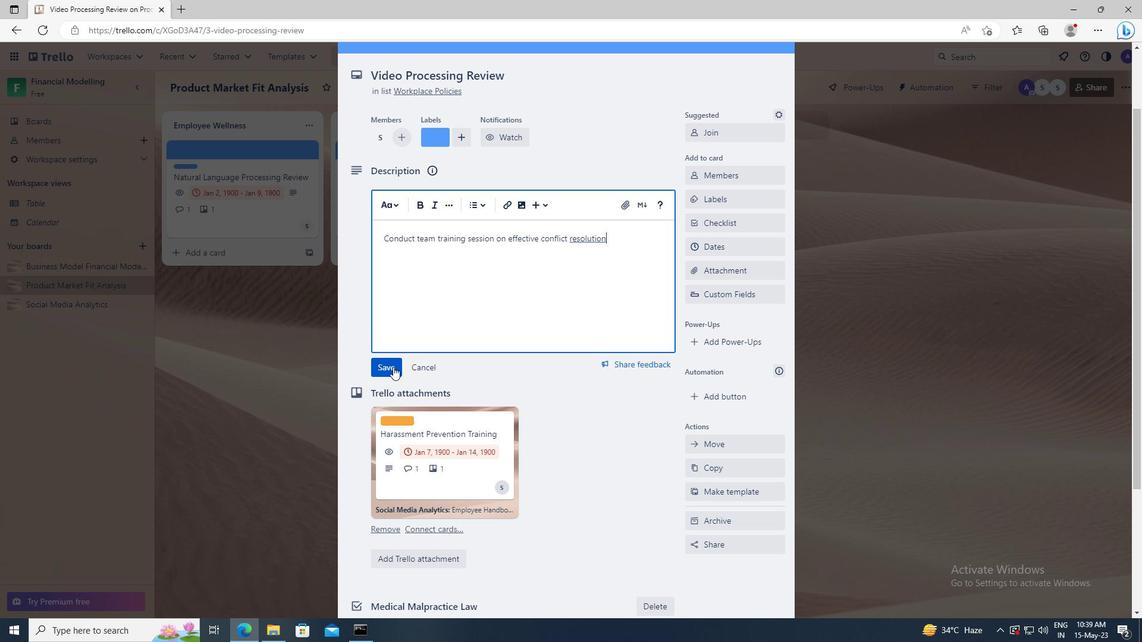 
Action: Mouse moved to (407, 406)
Screenshot: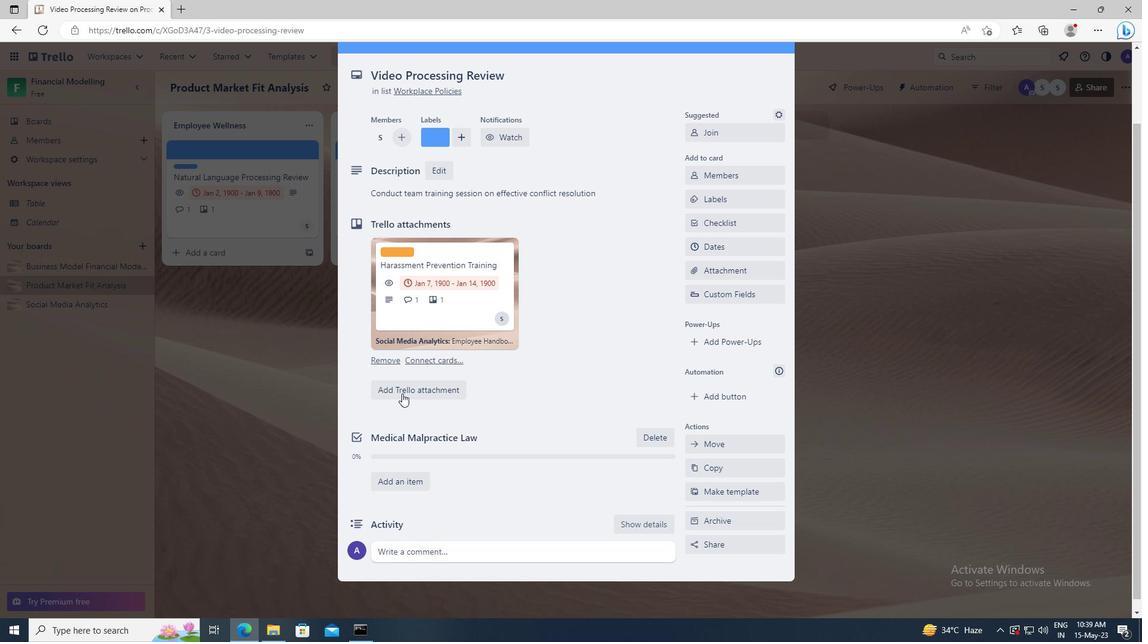 
Action: Mouse scrolled (407, 405) with delta (0, 0)
Screenshot: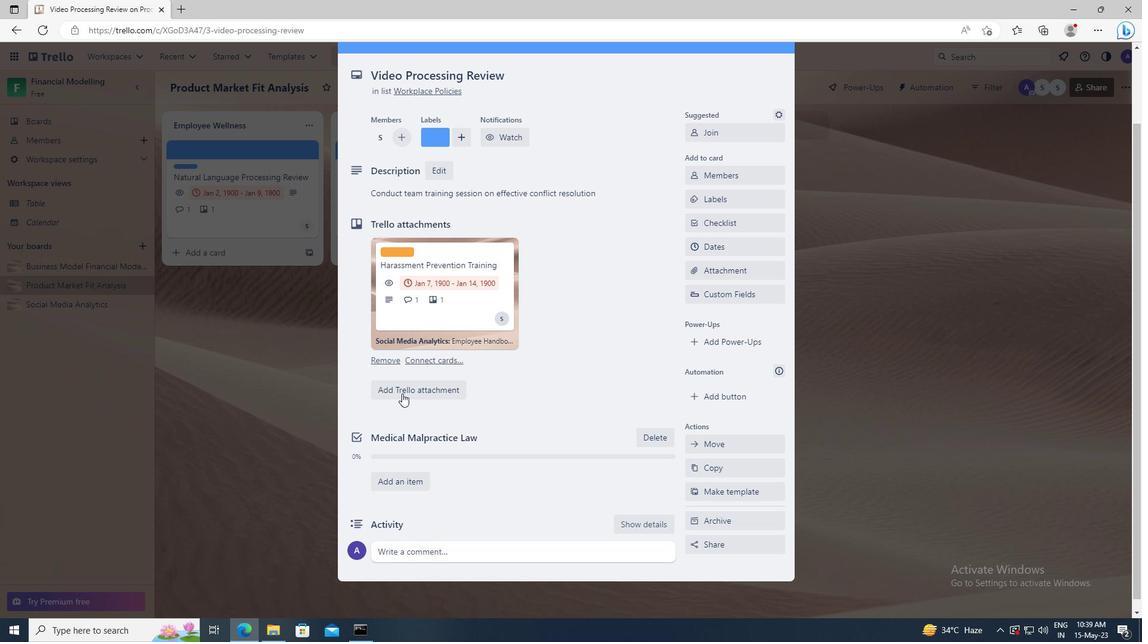 
Action: Mouse moved to (419, 544)
Screenshot: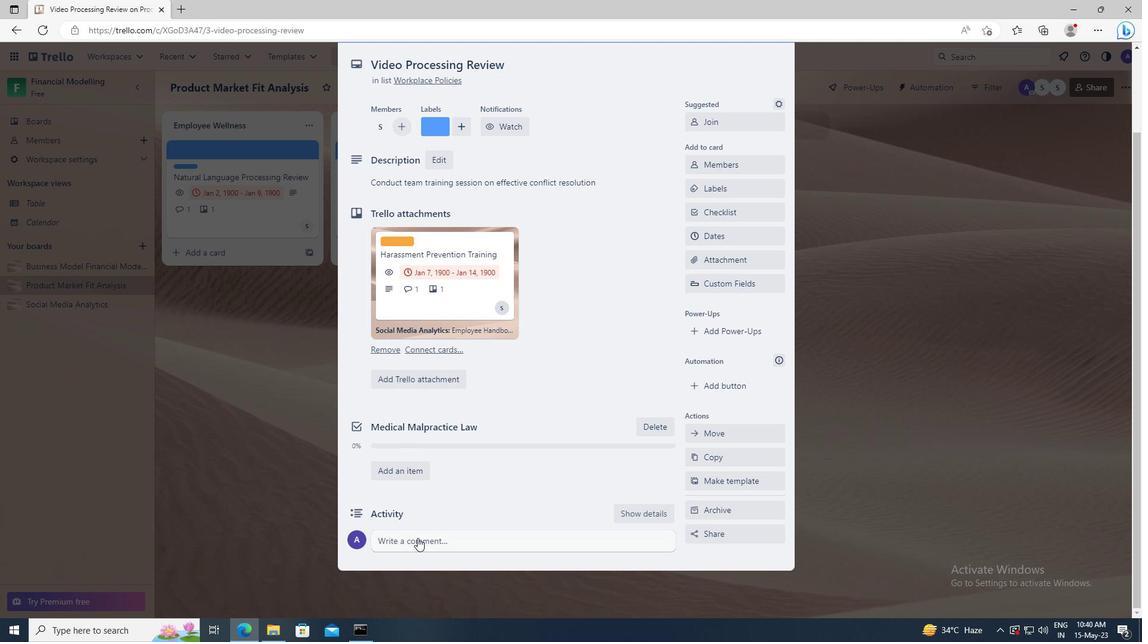 
Action: Mouse pressed left at (419, 544)
Screenshot: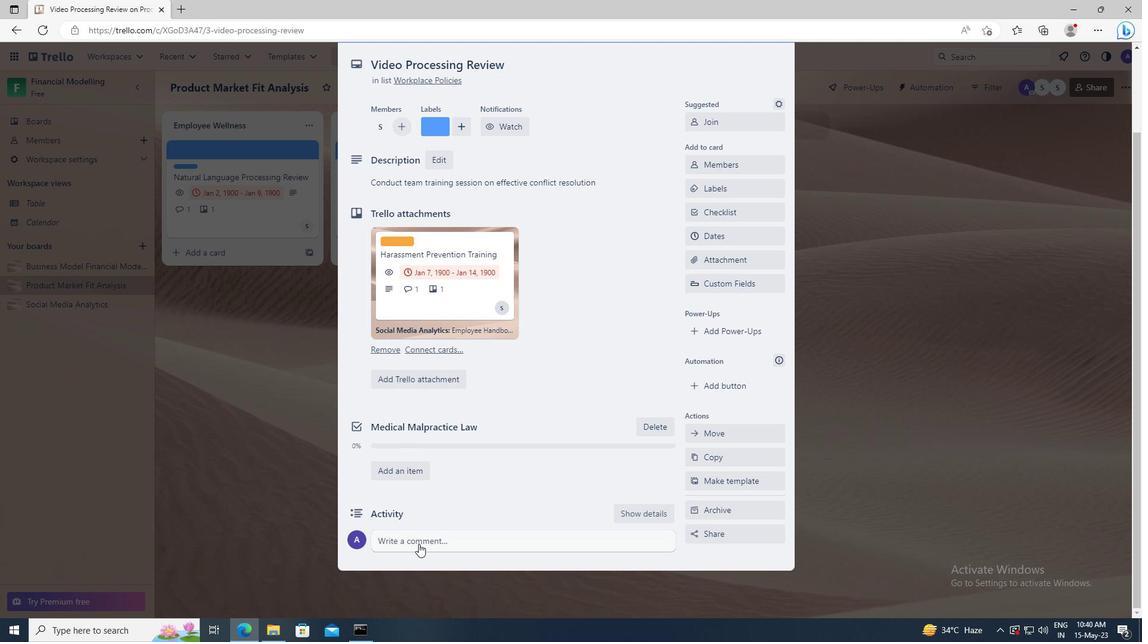 
Action: Key pressed <Key.shift>THIS<Key.space>TASK<Key.space>PRESENTS<Key.space>AN<Key.space>OPPORTUNITY<Key.space>TO<Key.space>DEMONSTRATE<Key.space>OUR<Key.space>LEADERSHIP<Key.space>AND<Key.space>DECISION-MAKING<Key.space>SI<Key.backspace>KILLS,<Key.space>MAKING<Key.space>INFORMED<Key.space>CHOICES<Key.space>AND<Key.space>TAKING<Key.space>ACTION.
Screenshot: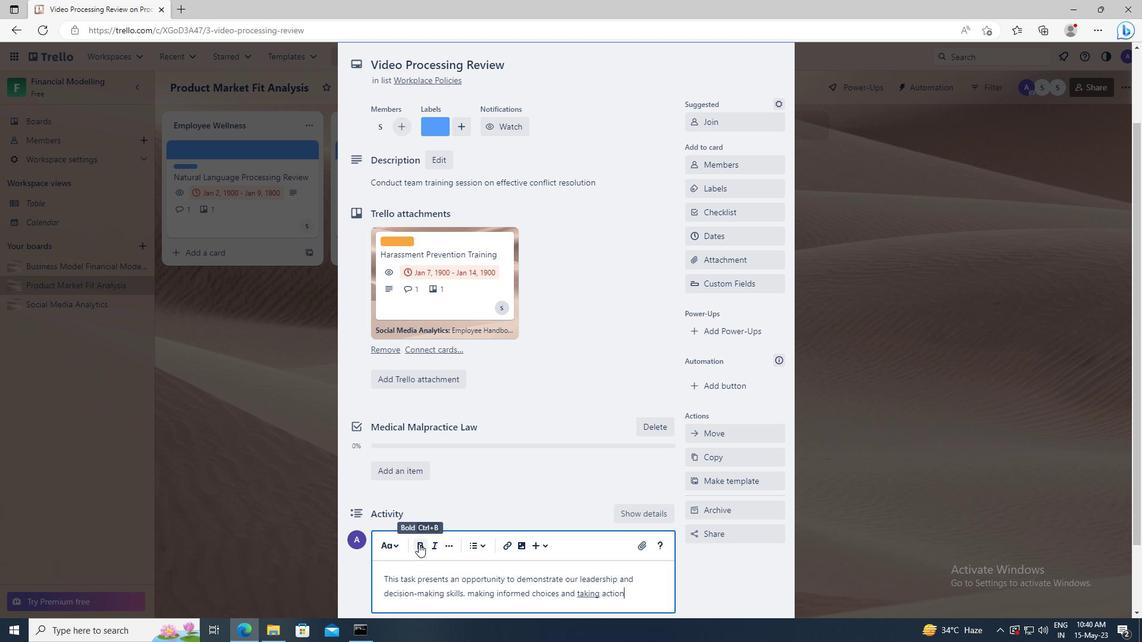 
Action: Mouse scrolled (419, 543) with delta (0, 0)
Screenshot: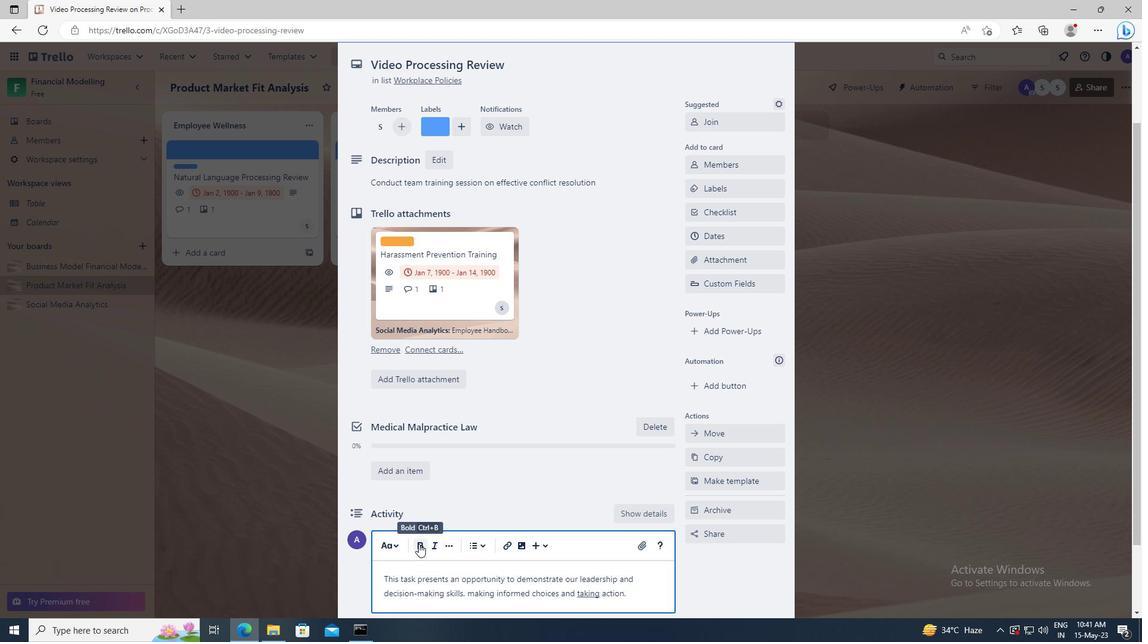 
Action: Mouse moved to (391, 544)
Screenshot: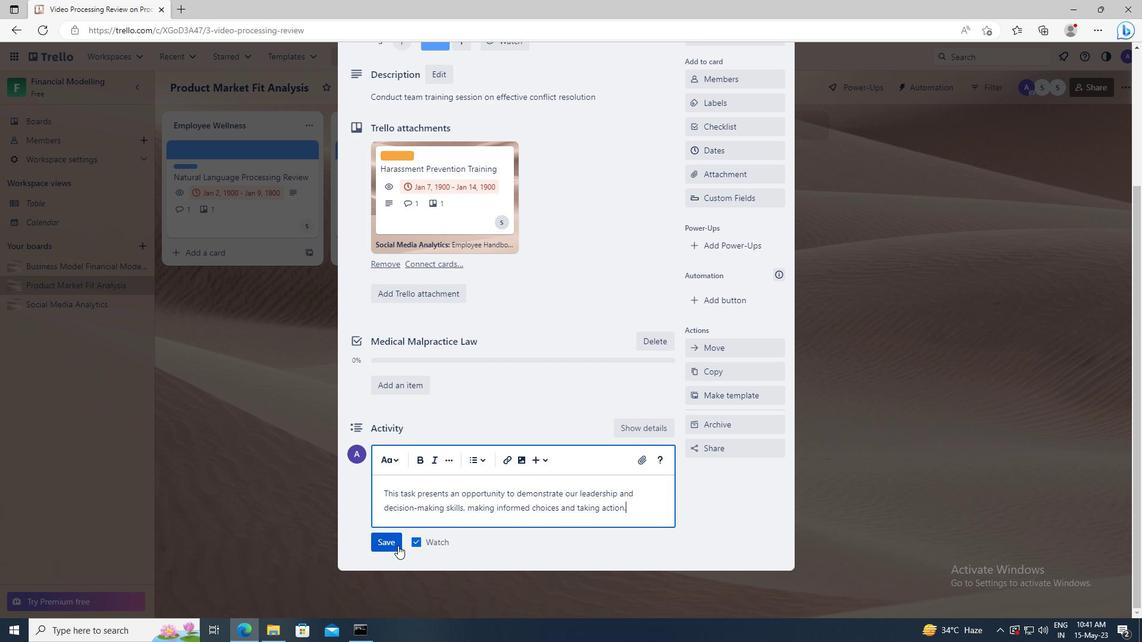 
Action: Mouse pressed left at (391, 544)
Screenshot: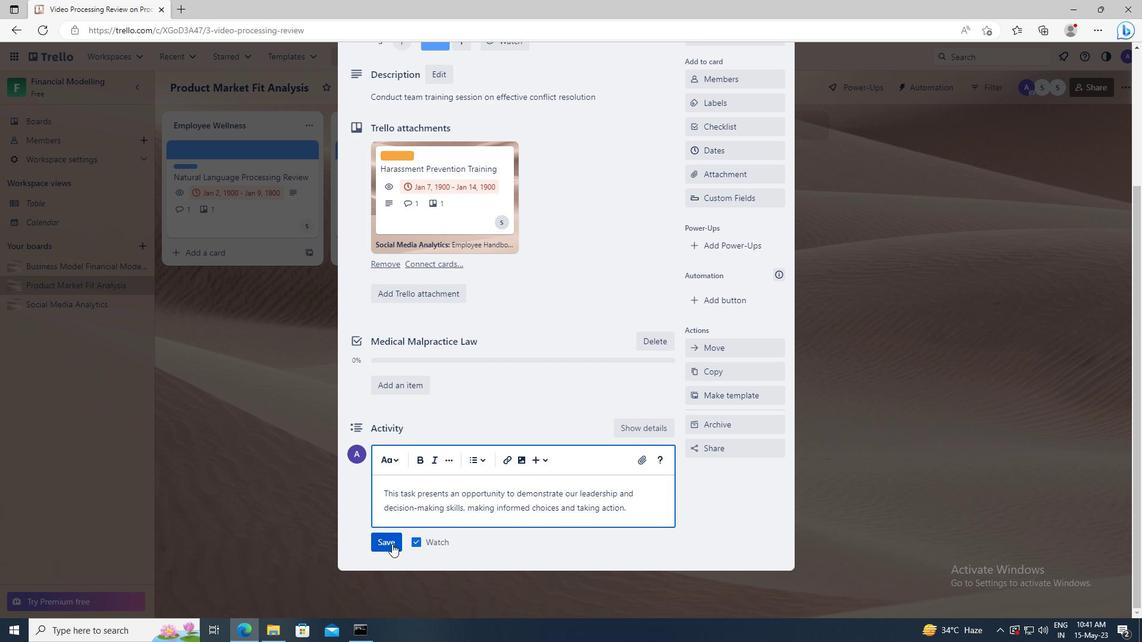 
Action: Mouse moved to (721, 238)
Screenshot: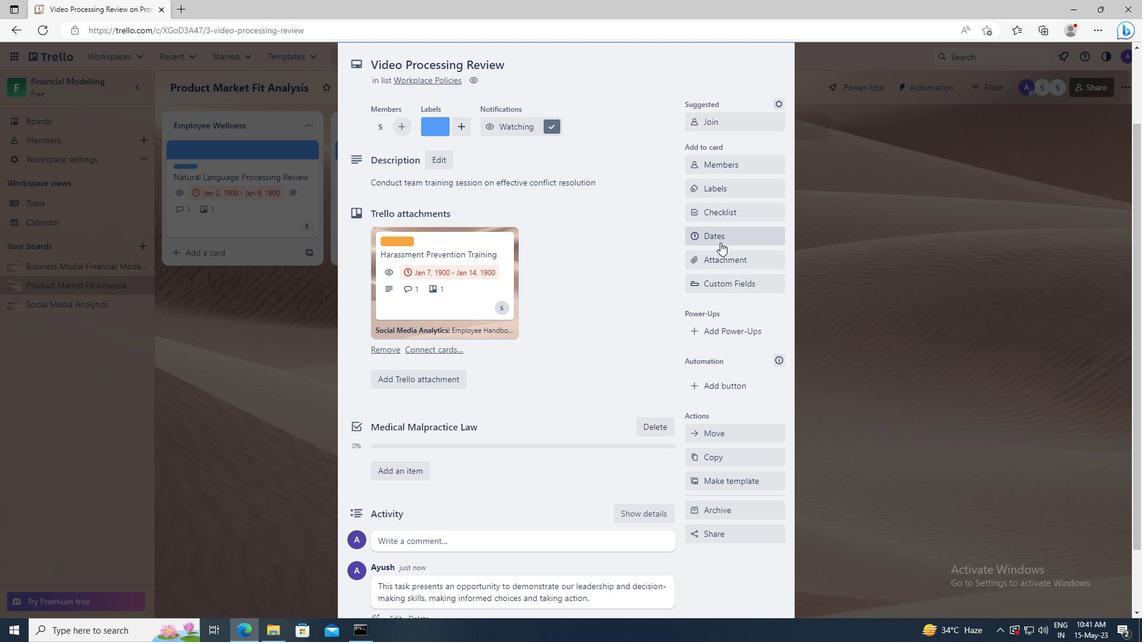 
Action: Mouse pressed left at (721, 238)
Screenshot: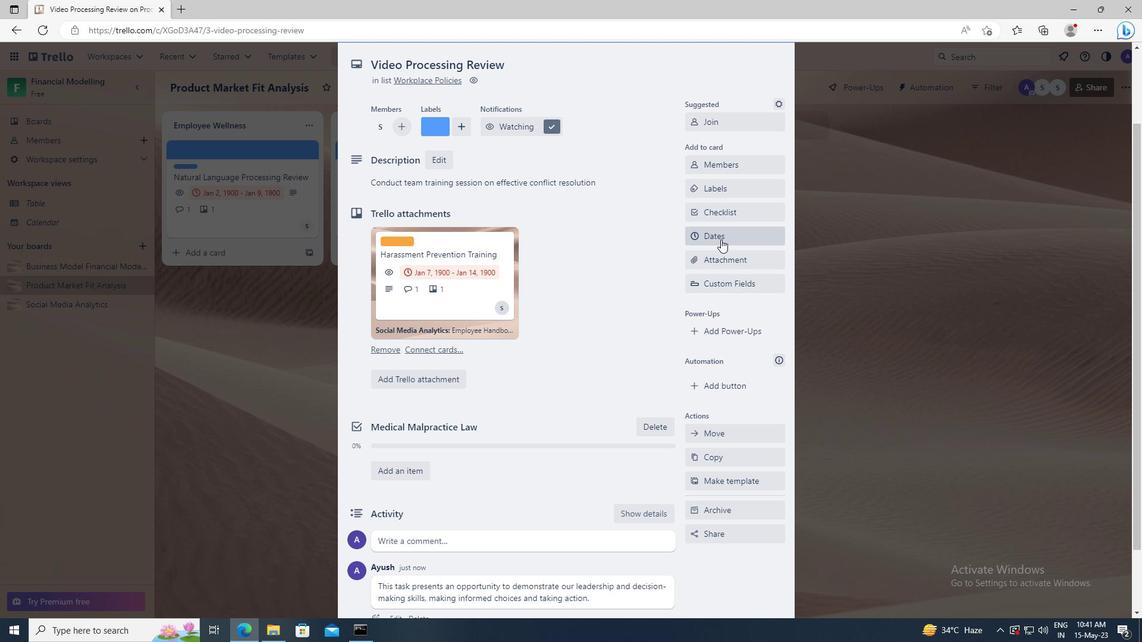 
Action: Mouse moved to (699, 304)
Screenshot: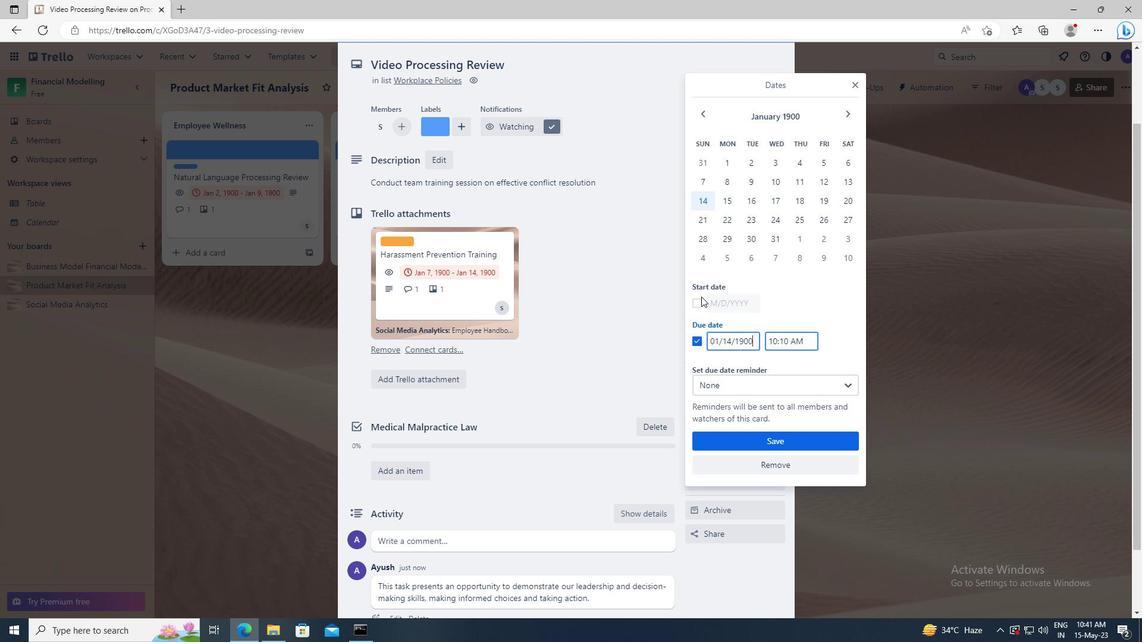 
Action: Mouse pressed left at (699, 304)
Screenshot: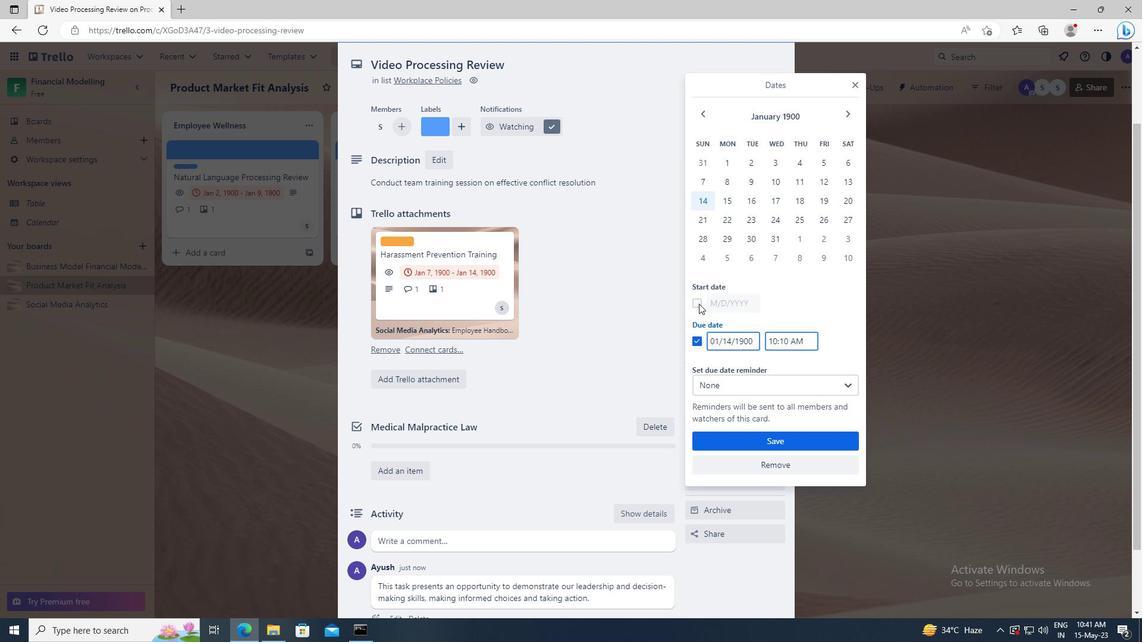 
Action: Mouse moved to (753, 299)
Screenshot: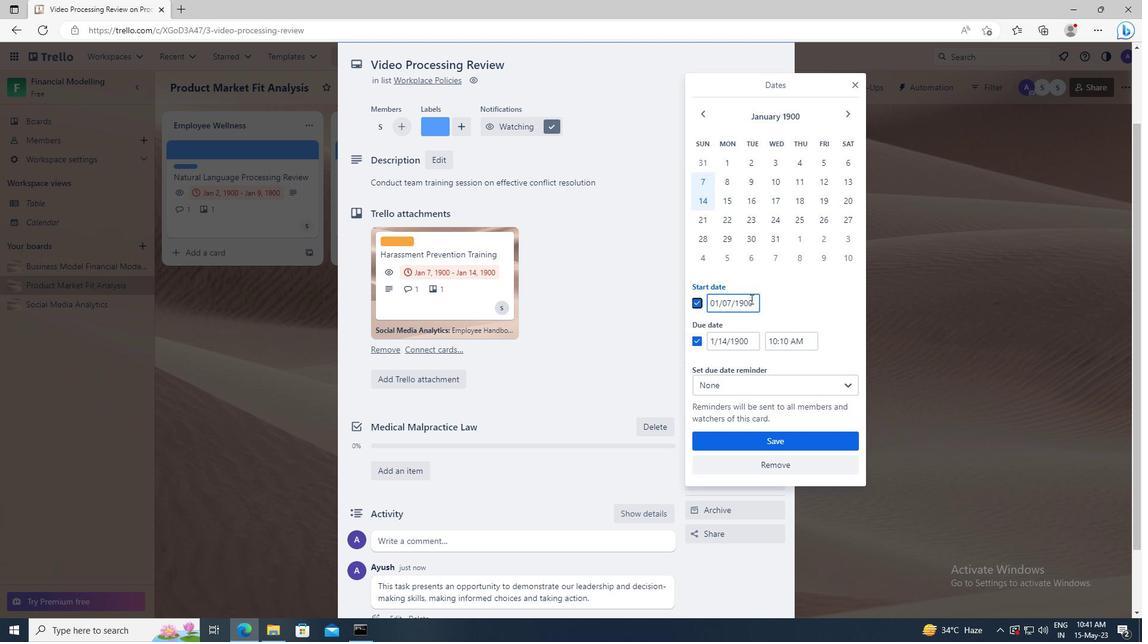 
Action: Mouse pressed left at (753, 299)
Screenshot: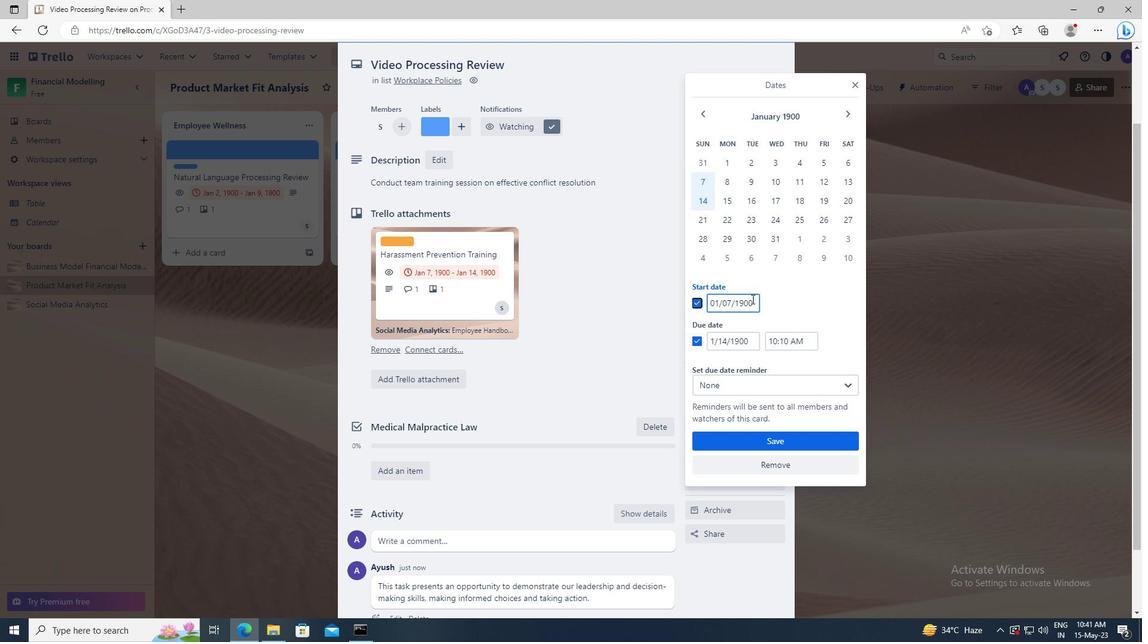 
Action: Key pressed <Key.left><Key.left><Key.left><Key.left><Key.left><Key.backspace>8
Screenshot: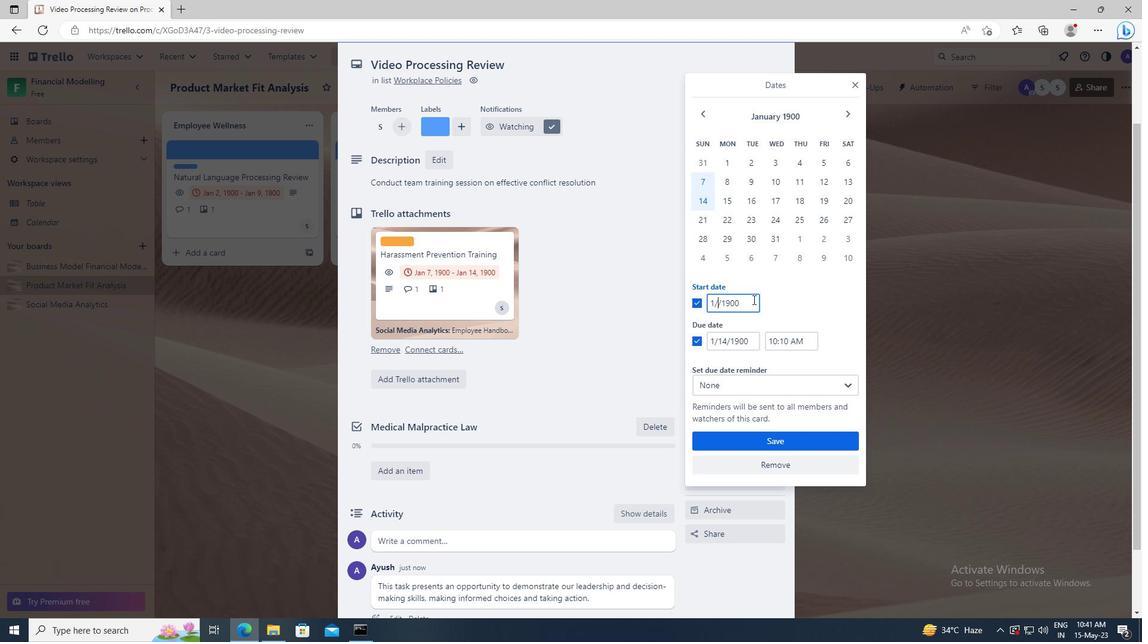 
Action: Mouse moved to (757, 346)
Screenshot: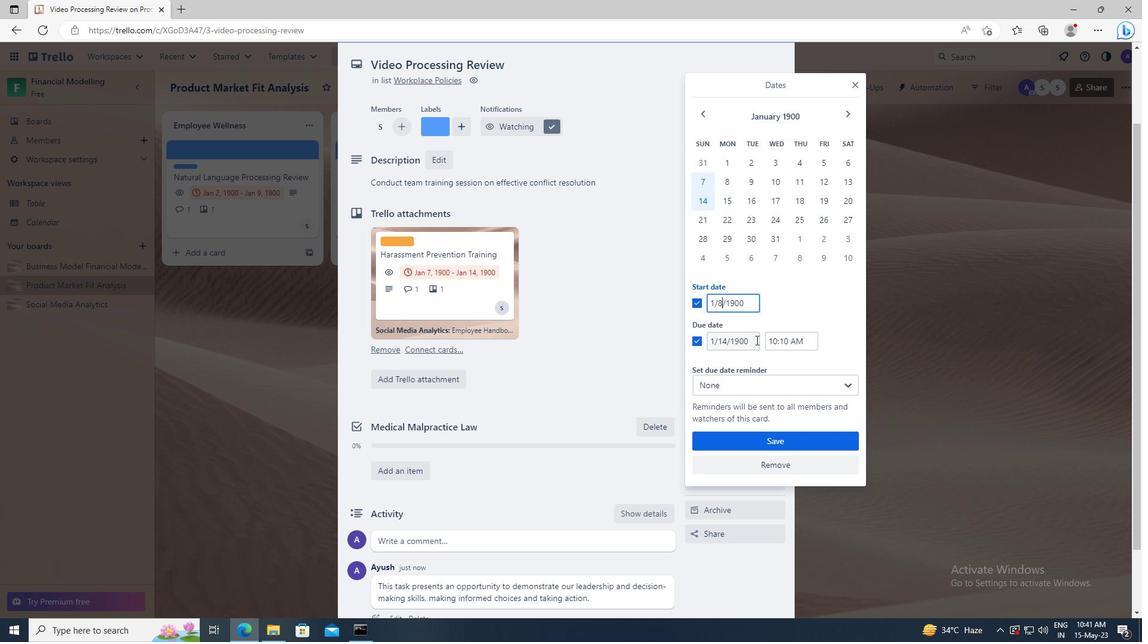 
Action: Mouse pressed left at (757, 346)
Screenshot: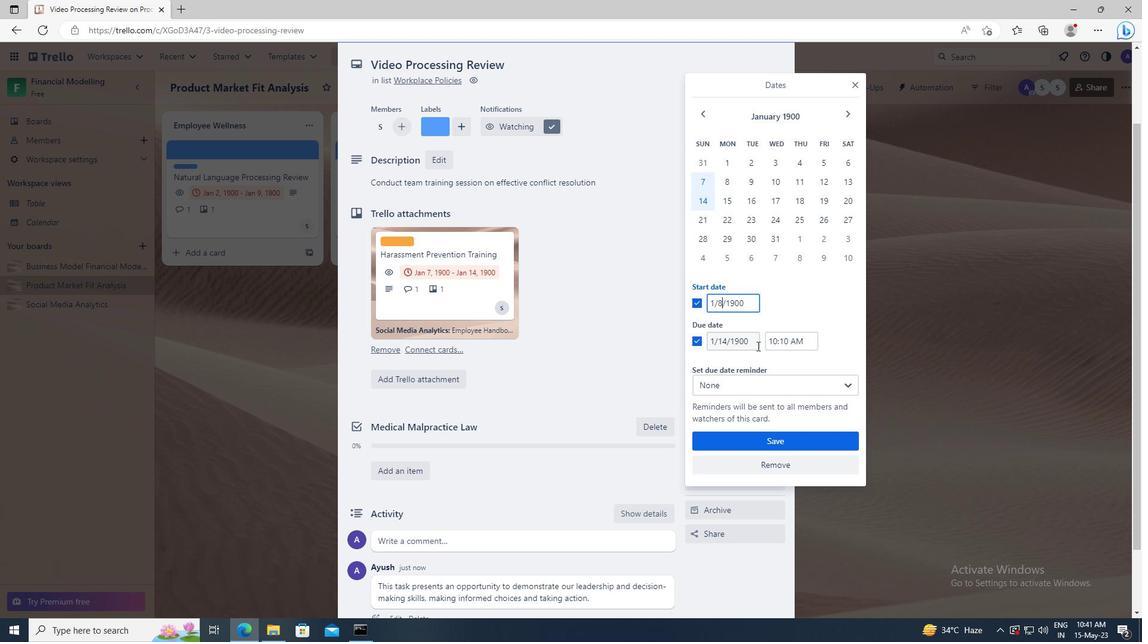 
Action: Key pressed <Key.left><Key.left><Key.left><Key.left><Key.left><Key.backspace><Key.backspace>15
Screenshot: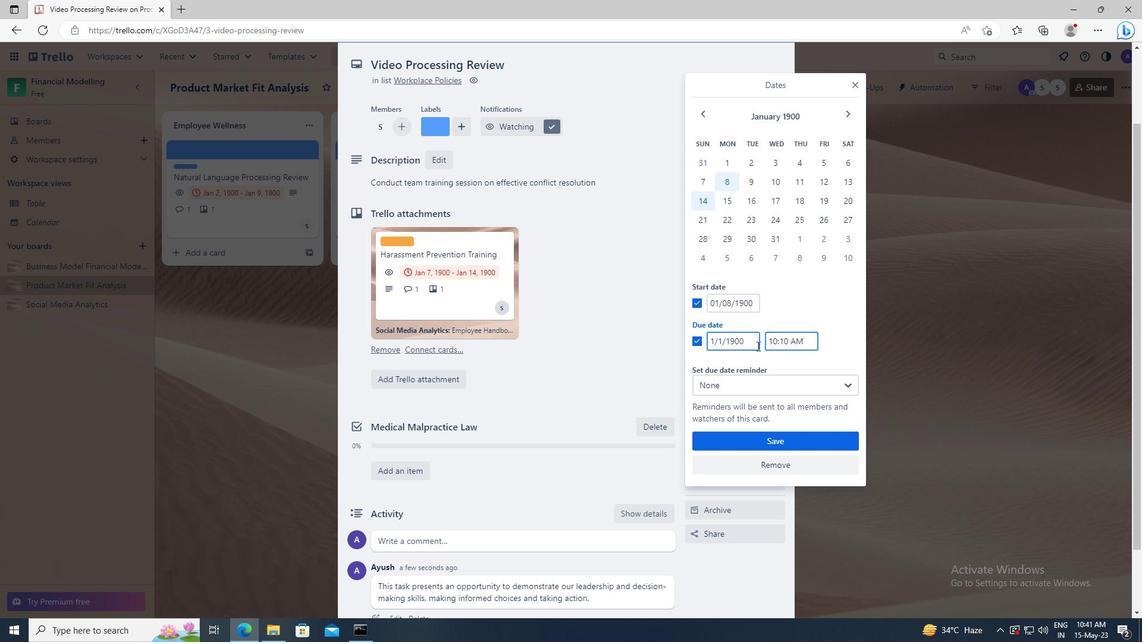 
Action: Mouse moved to (768, 439)
Screenshot: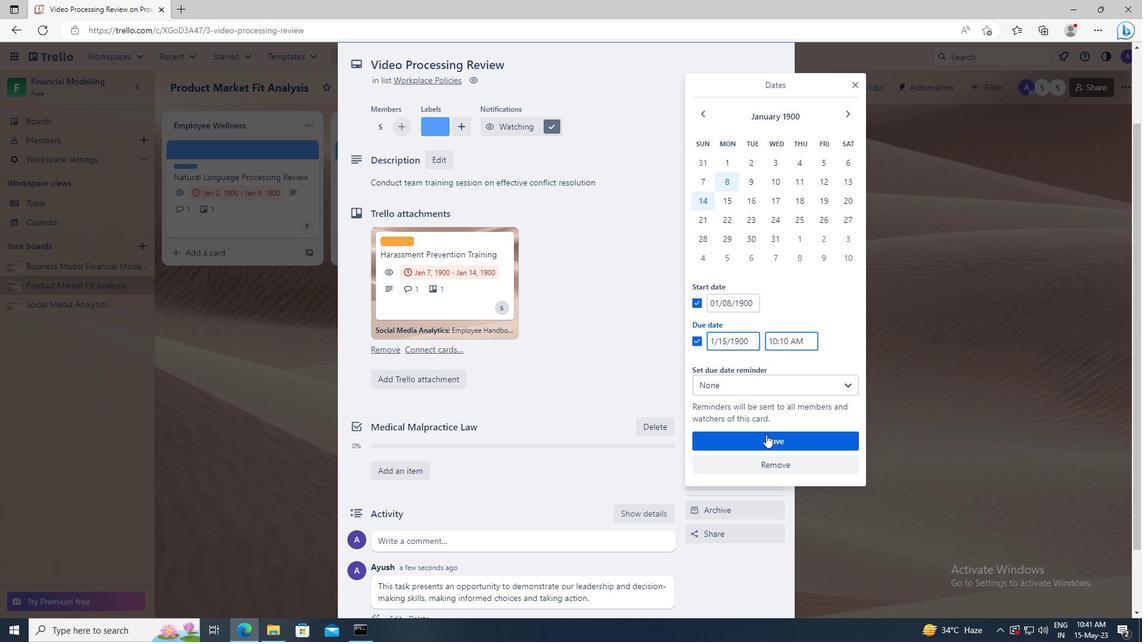 
Action: Mouse pressed left at (768, 439)
Screenshot: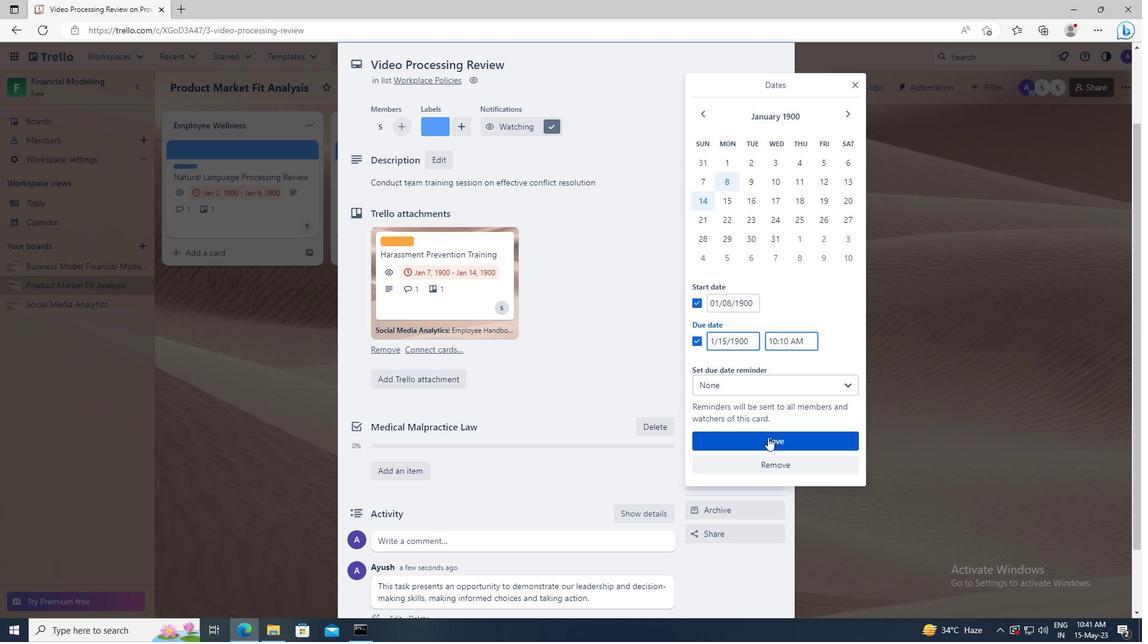 
